 Task: Sort the unsolved tickets in your groups, group by Latest update in ascending order.
Action: Mouse moved to (19, 321)
Screenshot: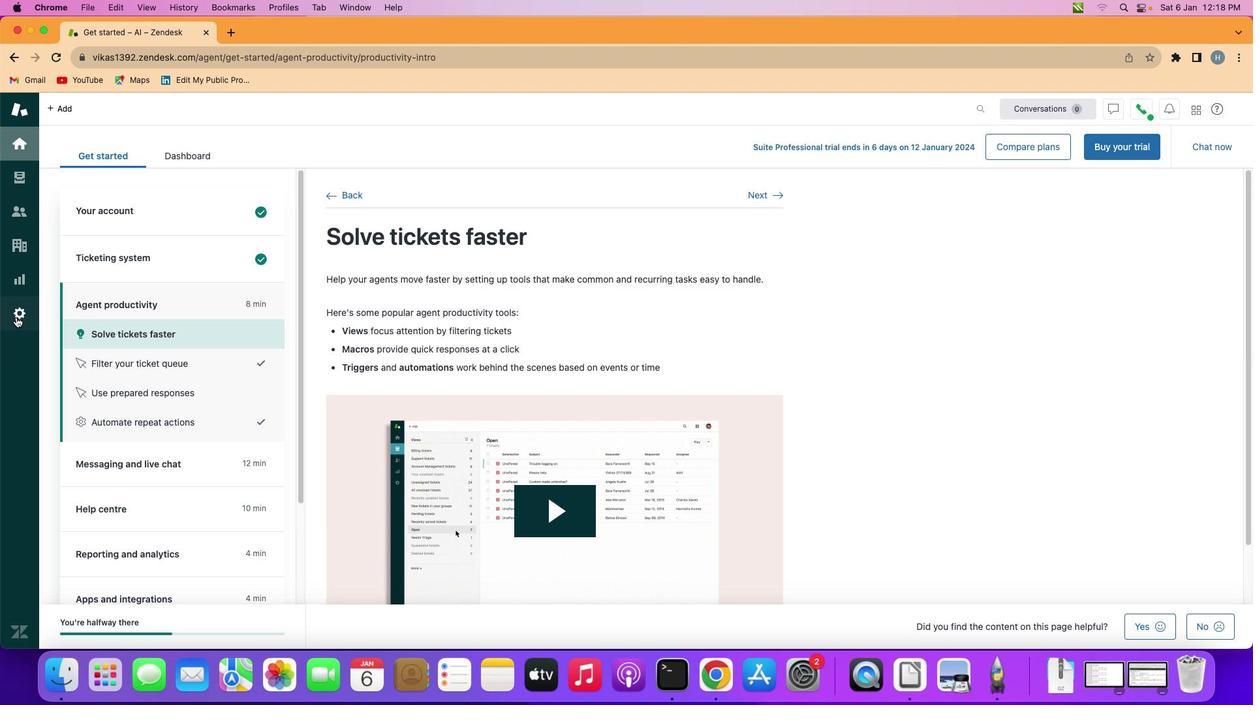 
Action: Mouse pressed left at (19, 321)
Screenshot: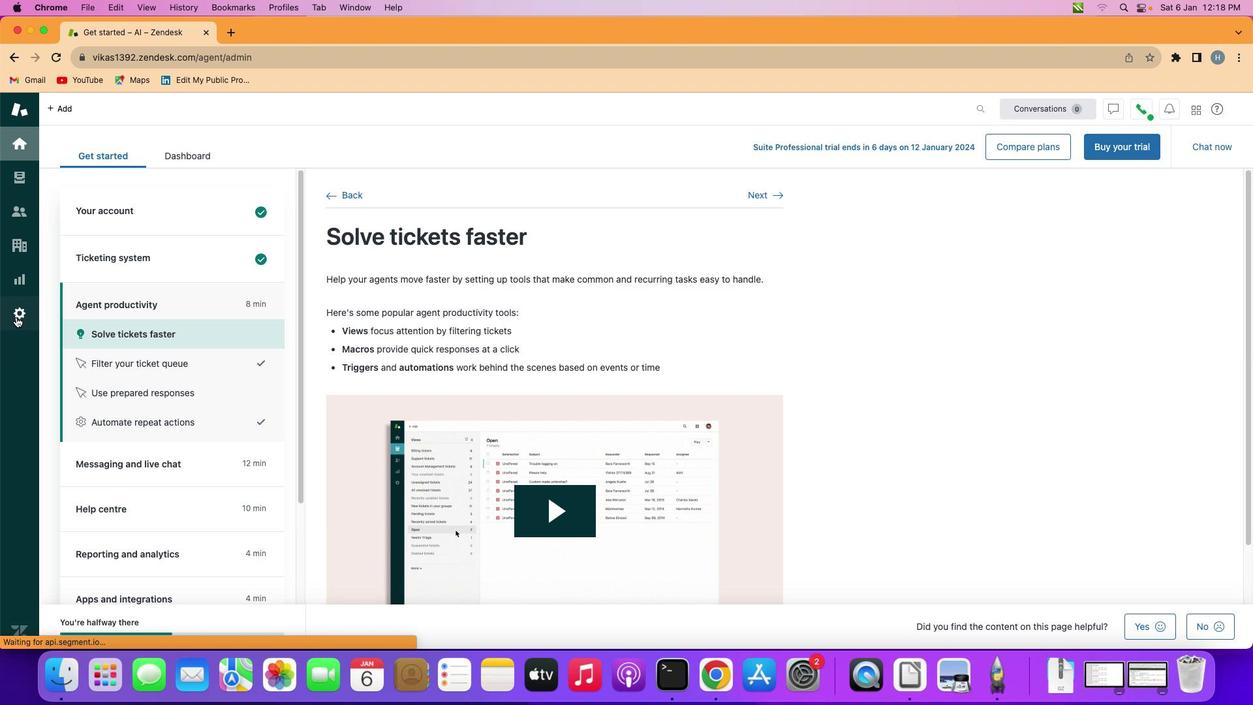 
Action: Mouse moved to (220, 445)
Screenshot: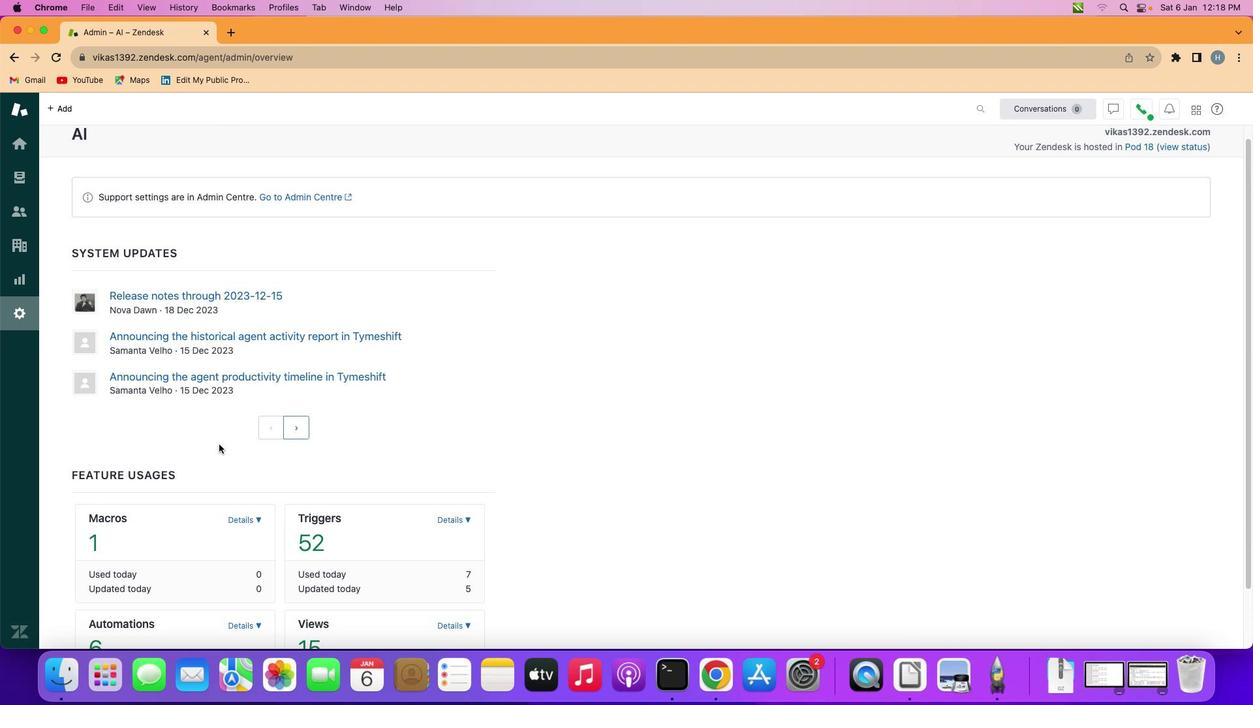 
Action: Mouse scrolled (220, 445) with delta (3, 2)
Screenshot: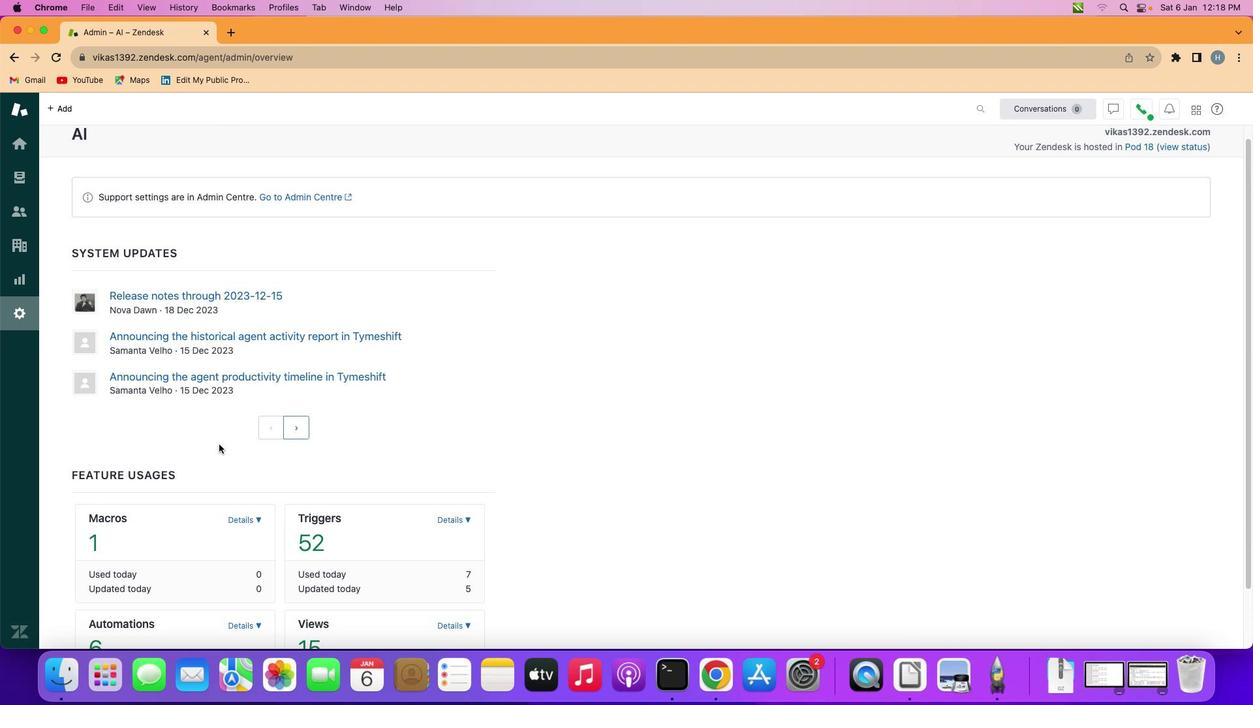 
Action: Mouse moved to (221, 445)
Screenshot: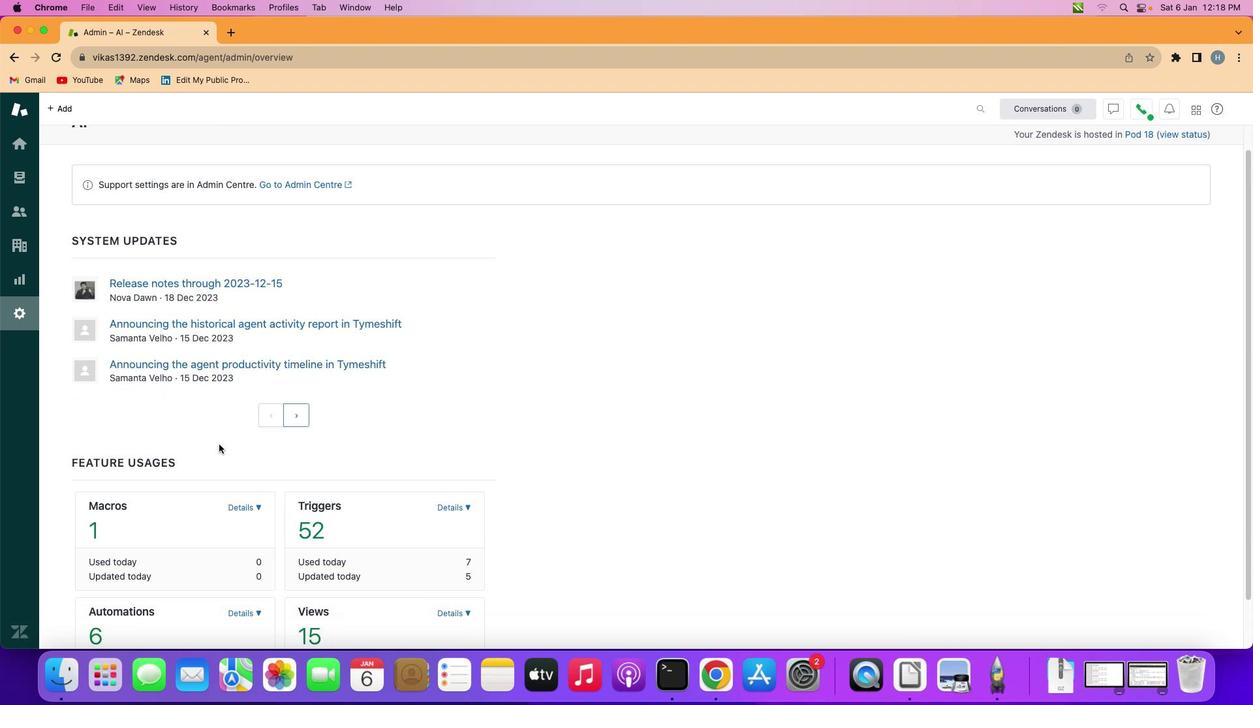
Action: Mouse scrolled (221, 445) with delta (3, 2)
Screenshot: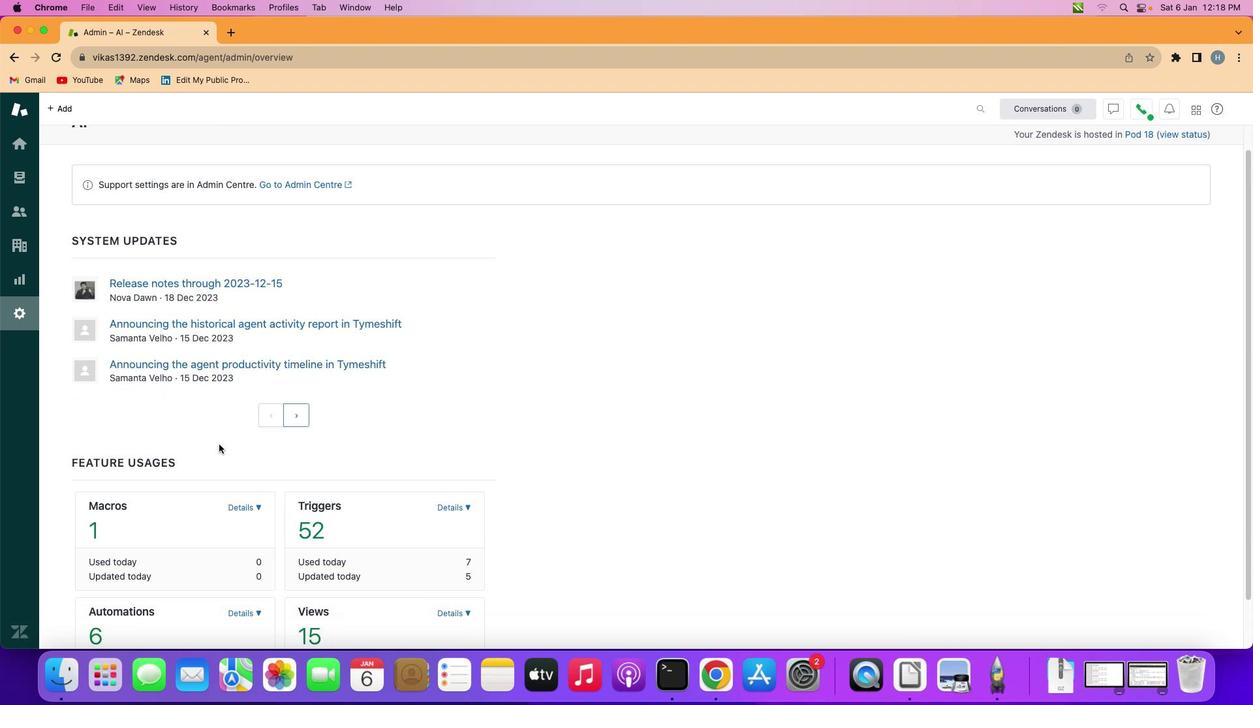 
Action: Mouse moved to (222, 447)
Screenshot: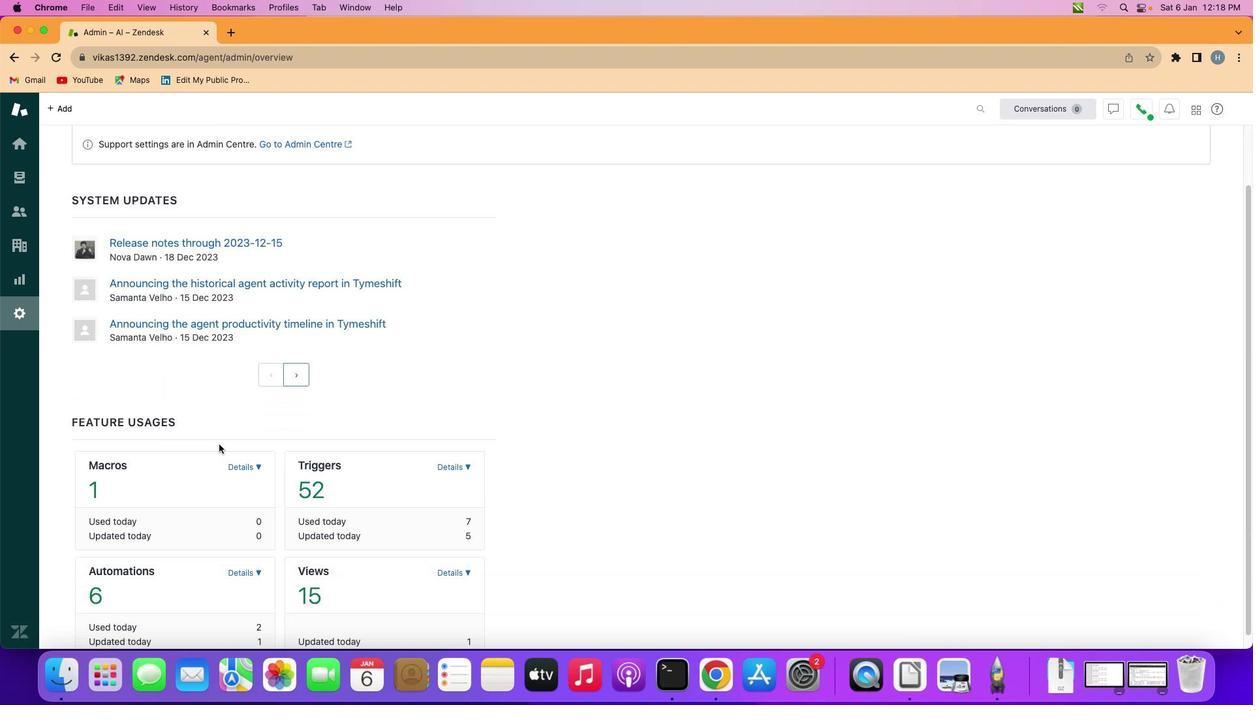 
Action: Mouse scrolled (222, 447) with delta (3, 2)
Screenshot: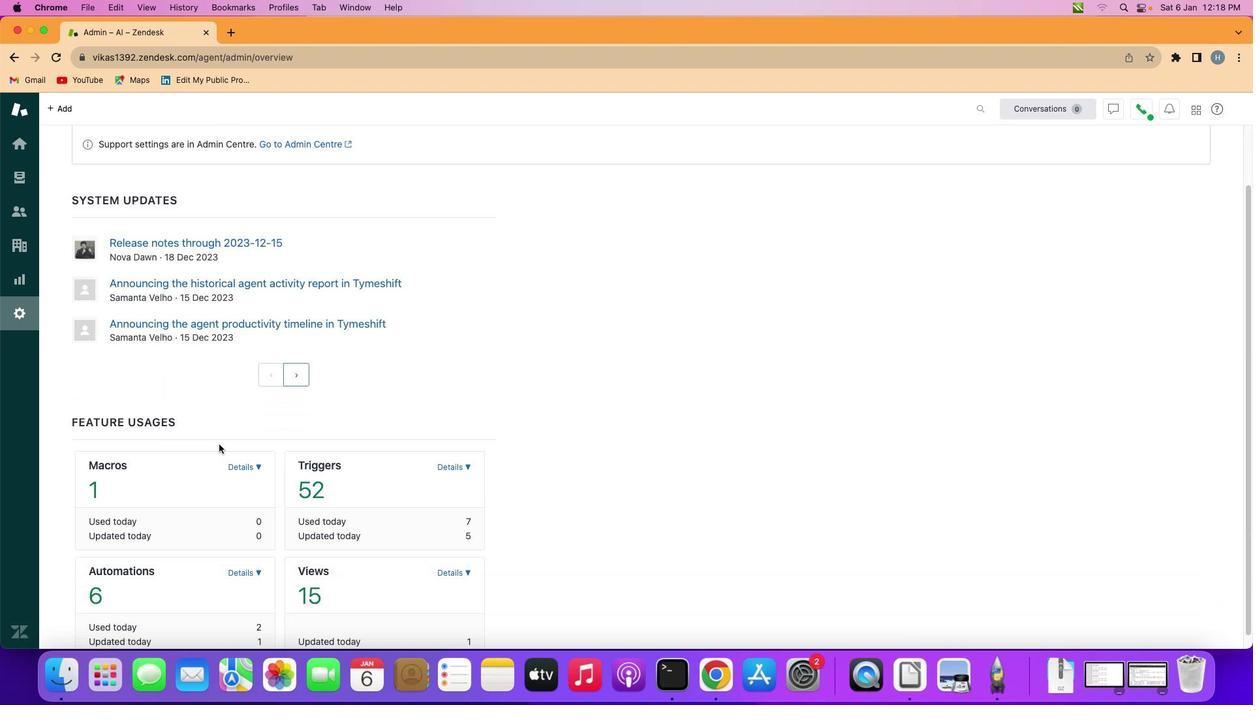 
Action: Mouse moved to (222, 447)
Screenshot: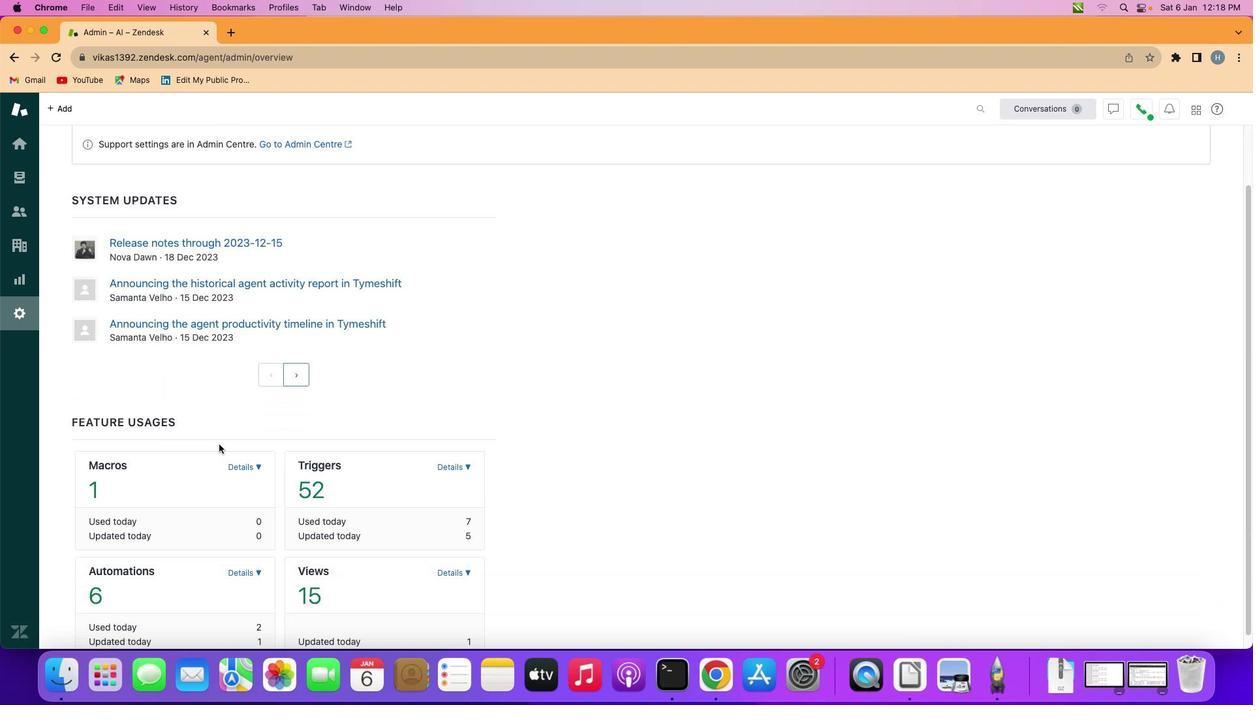 
Action: Mouse scrolled (222, 447) with delta (3, 1)
Screenshot: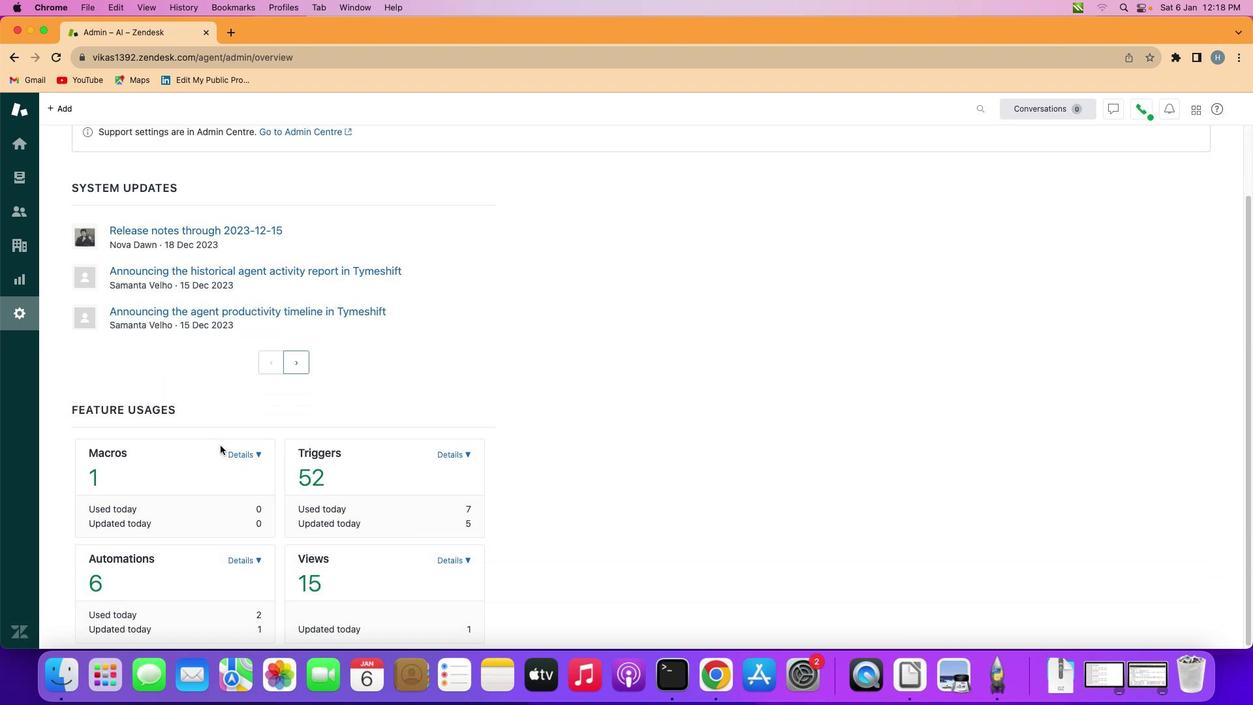 
Action: Mouse moved to (222, 447)
Screenshot: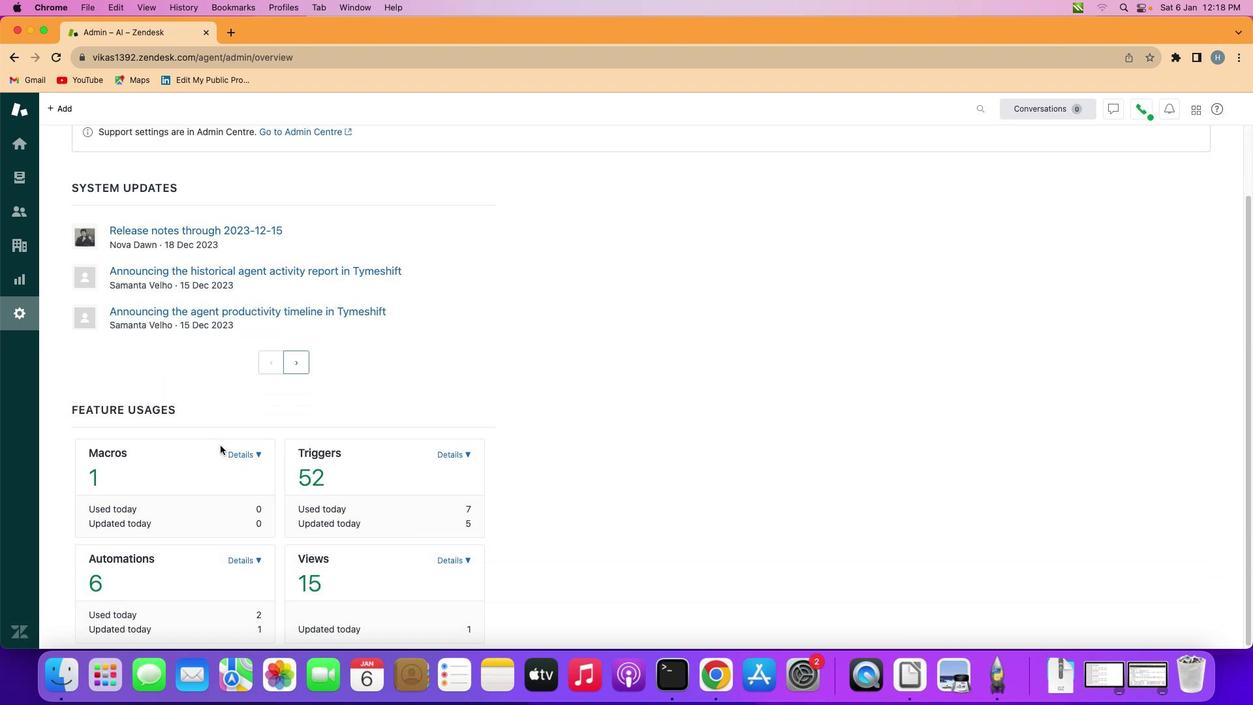 
Action: Mouse scrolled (222, 447) with delta (3, 1)
Screenshot: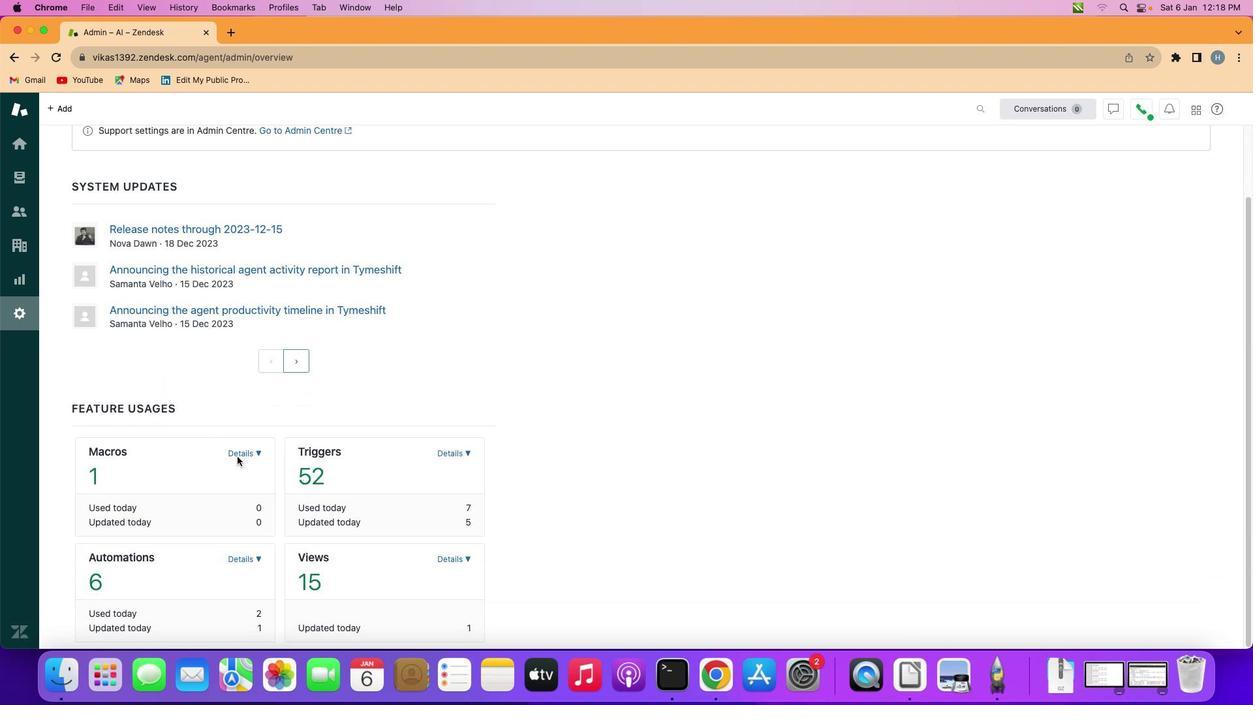 
Action: Mouse scrolled (222, 447) with delta (3, 1)
Screenshot: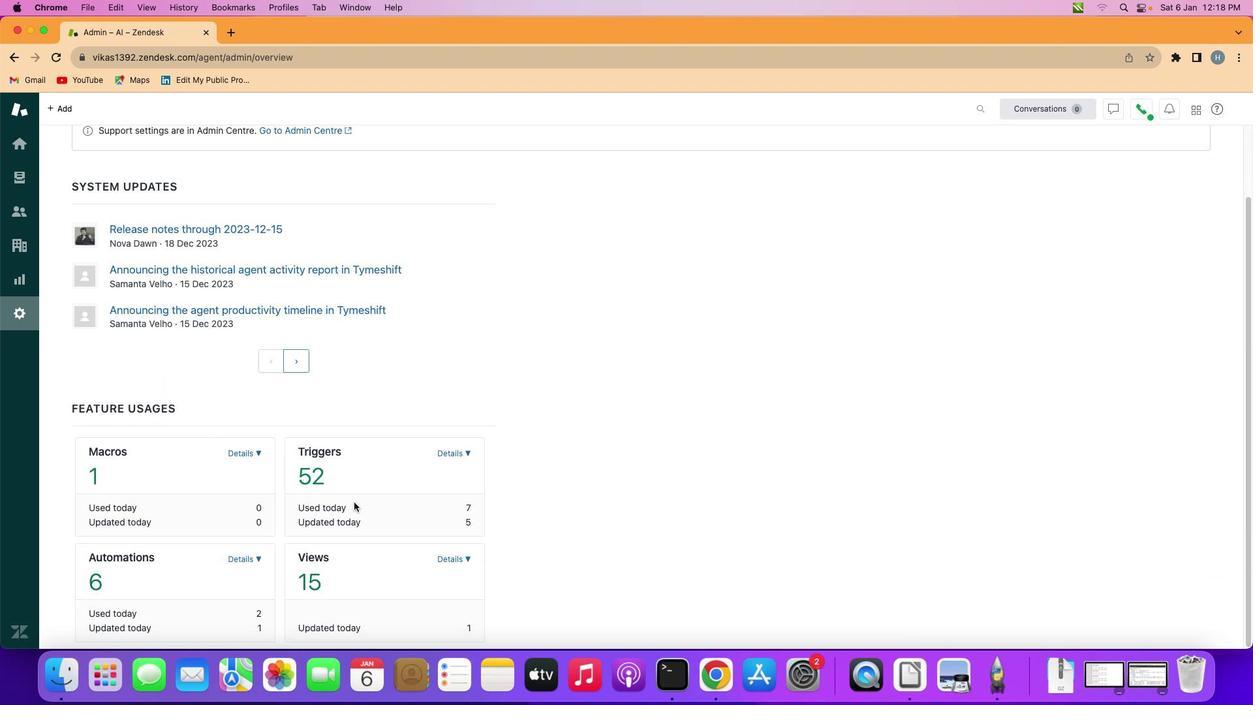 
Action: Mouse moved to (455, 560)
Screenshot: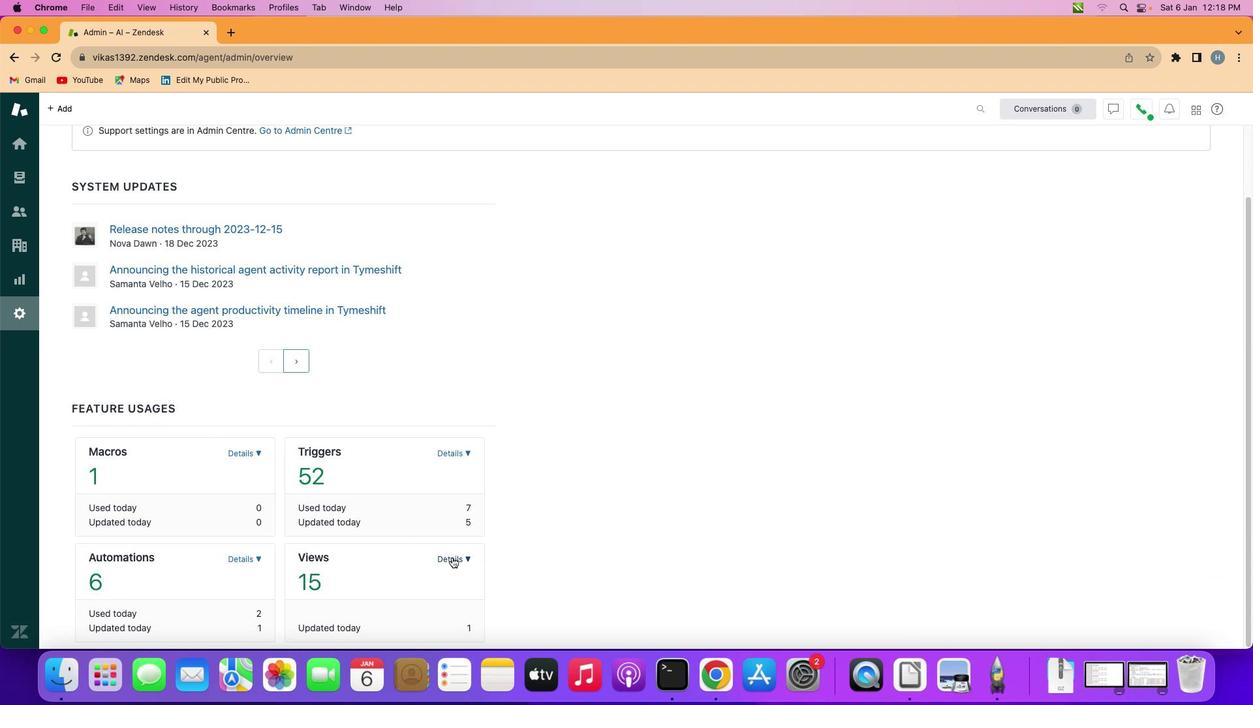 
Action: Mouse pressed left at (455, 560)
Screenshot: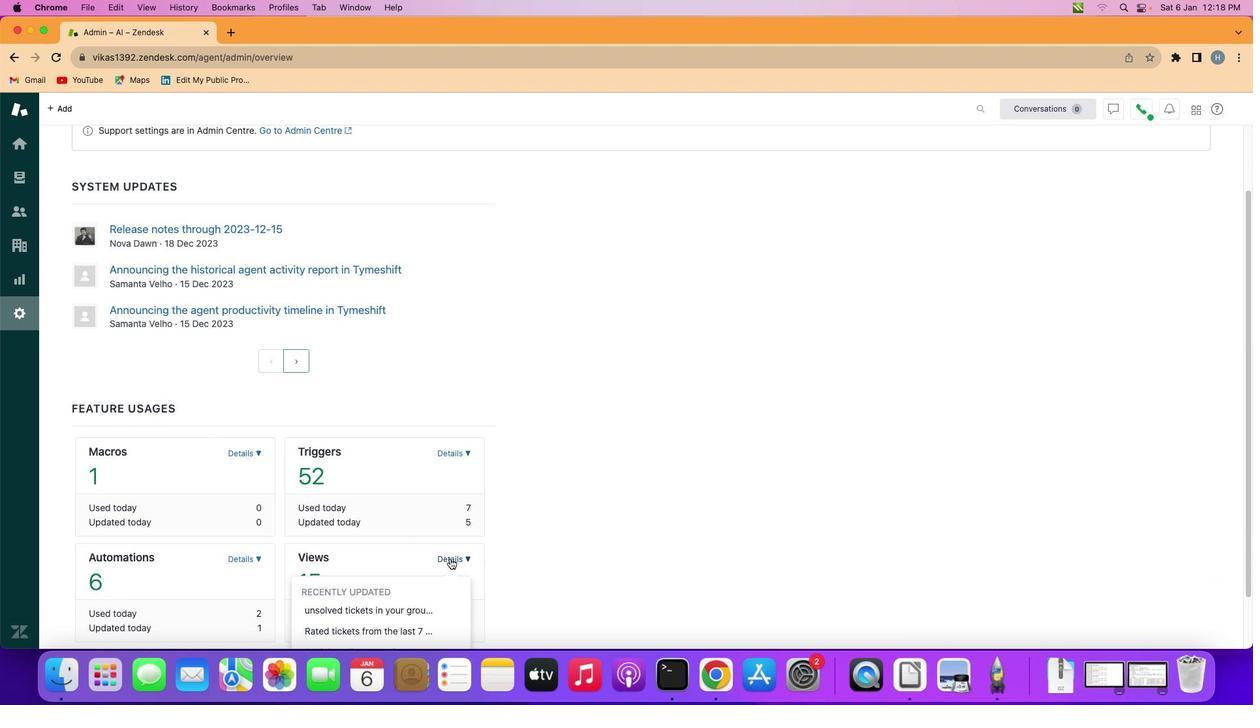 
Action: Mouse moved to (388, 611)
Screenshot: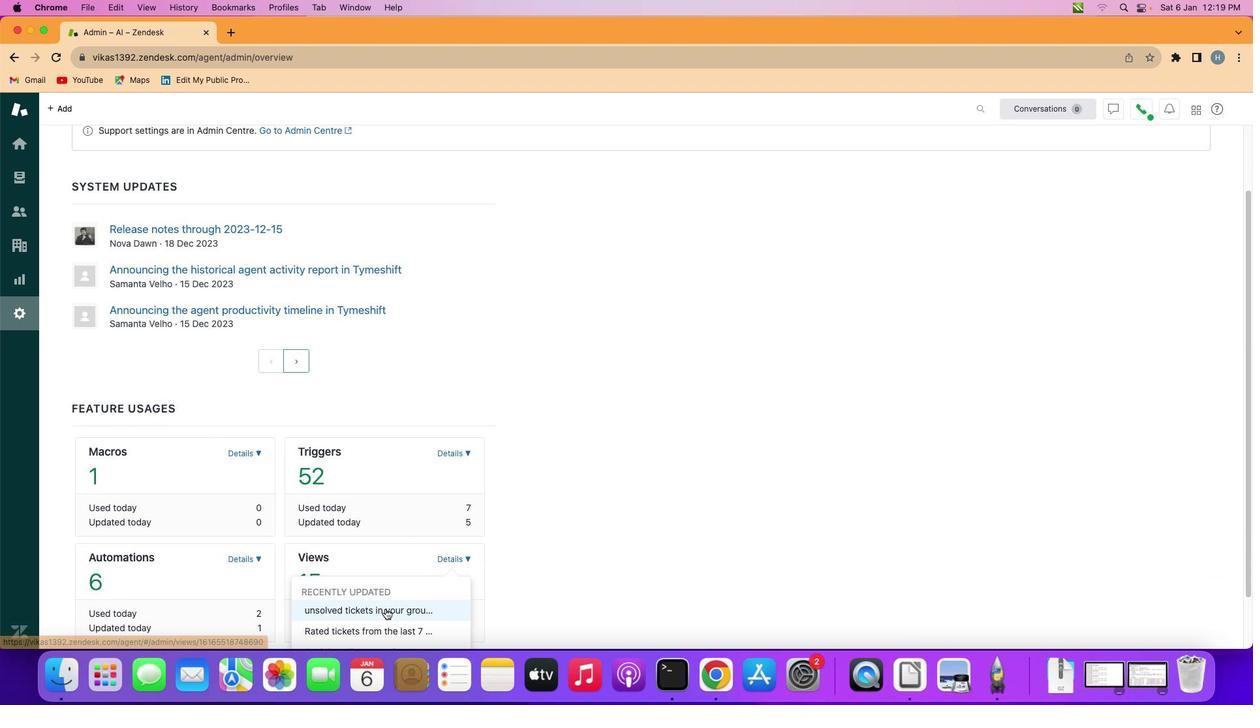 
Action: Mouse pressed left at (388, 611)
Screenshot: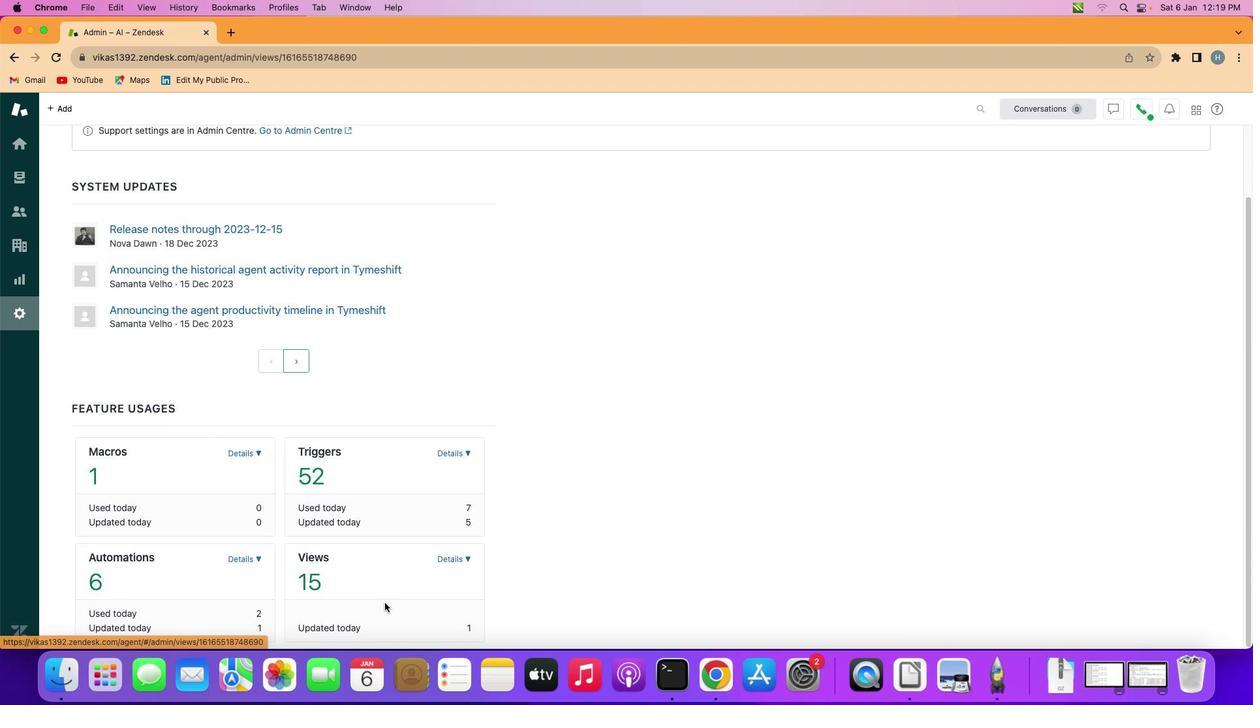
Action: Mouse moved to (415, 436)
Screenshot: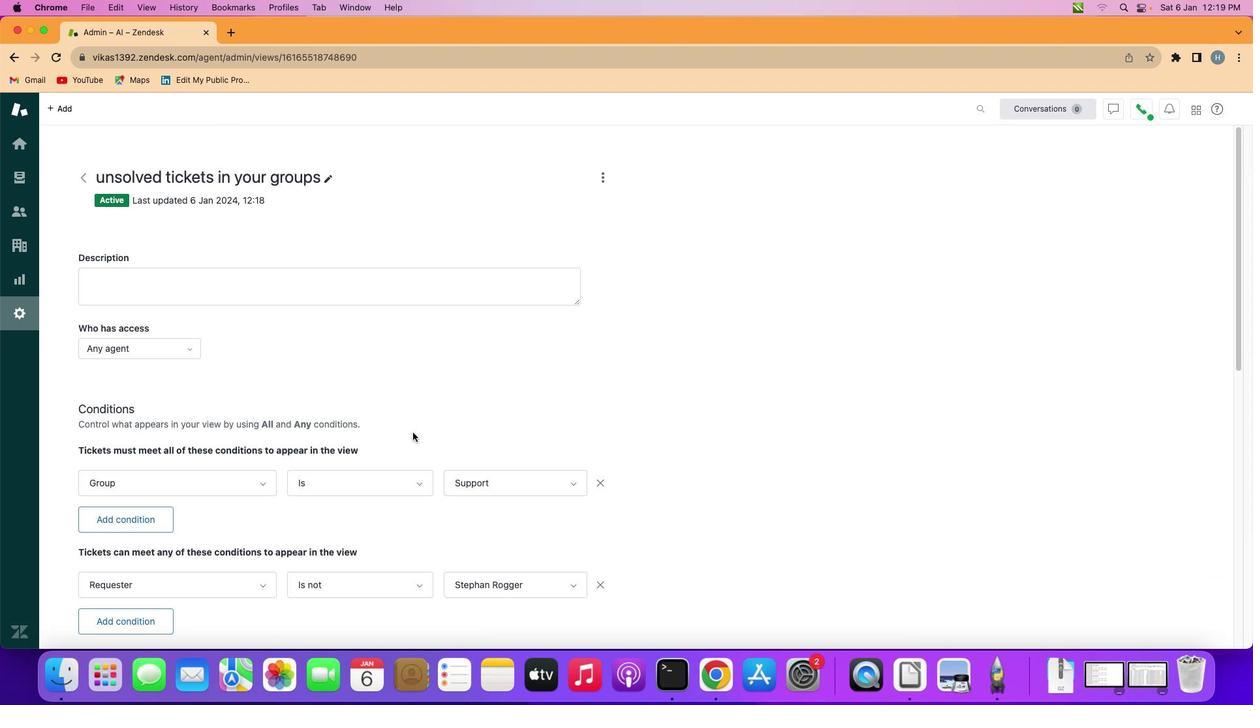 
Action: Mouse scrolled (415, 436) with delta (3, 2)
Screenshot: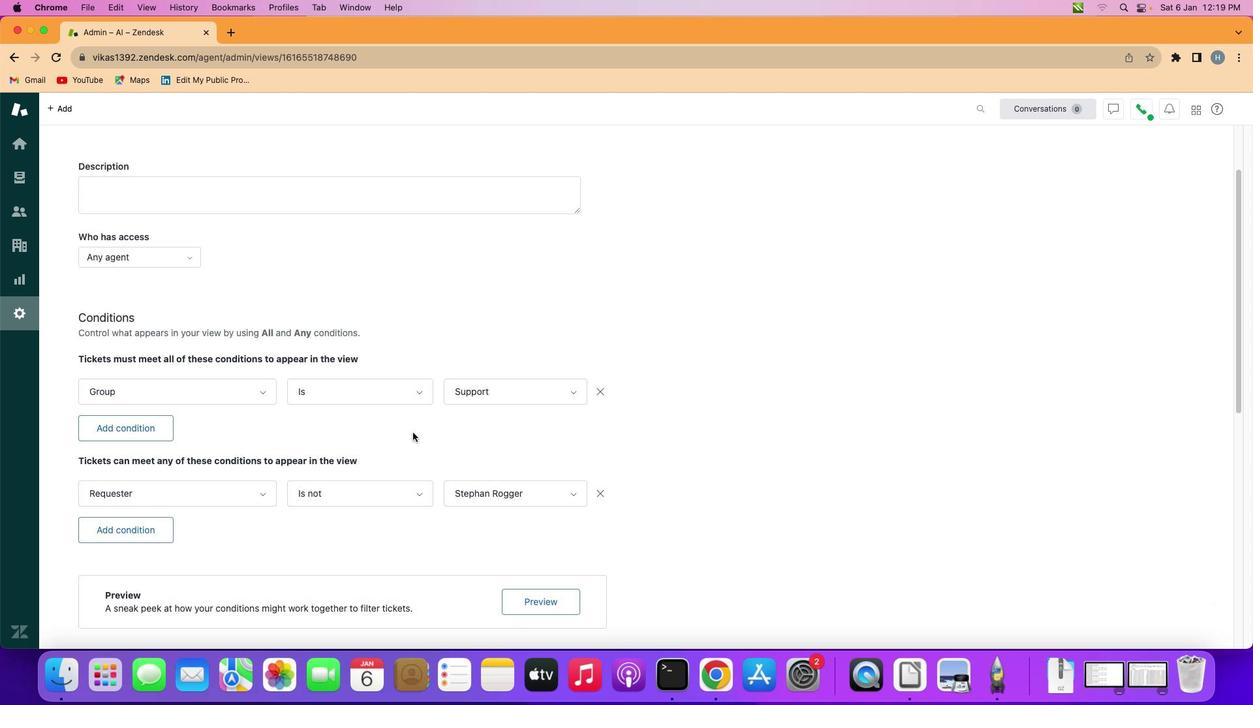 
Action: Mouse scrolled (415, 436) with delta (3, 5)
Screenshot: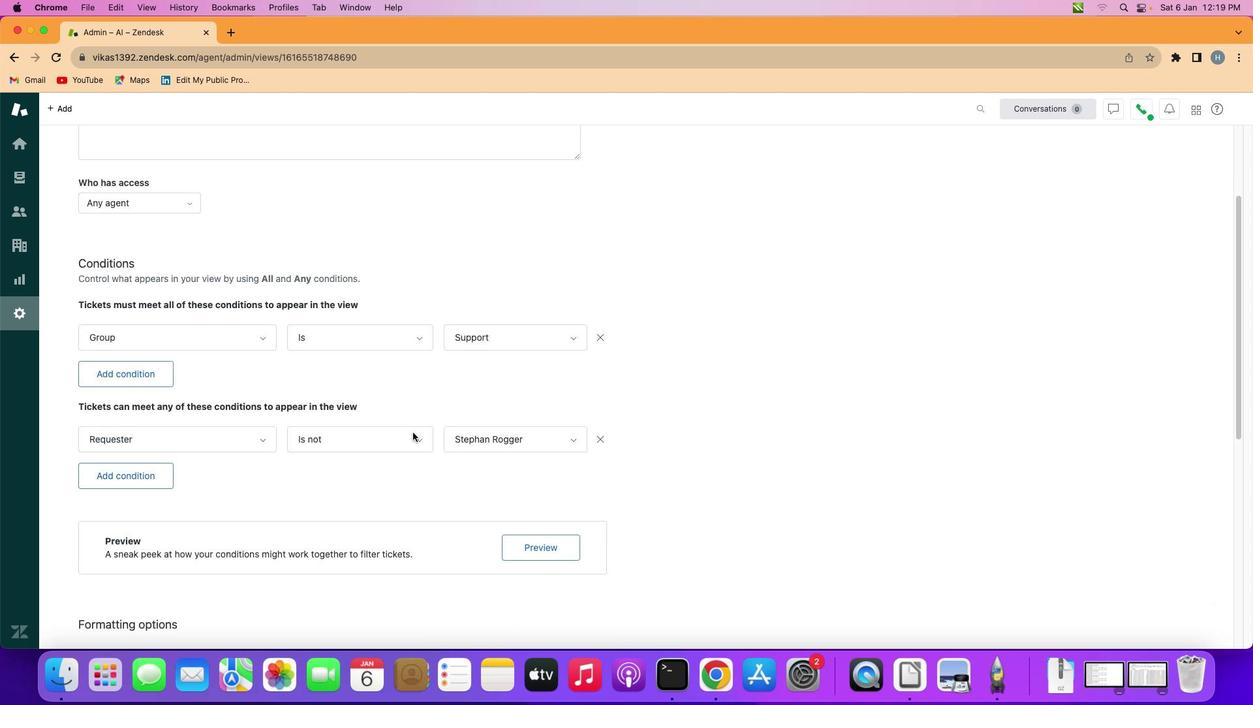 
Action: Mouse scrolled (415, 436) with delta (3, 0)
Screenshot: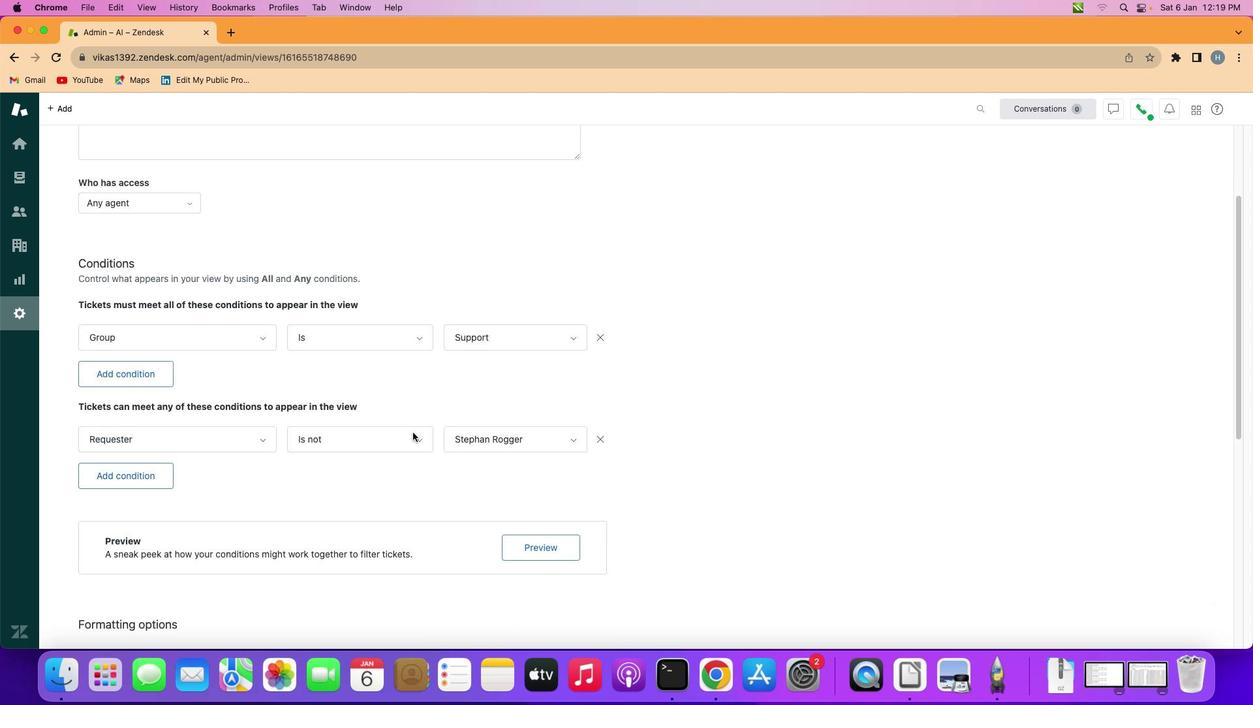 
Action: Mouse scrolled (415, 436) with delta (3, 1)
Screenshot: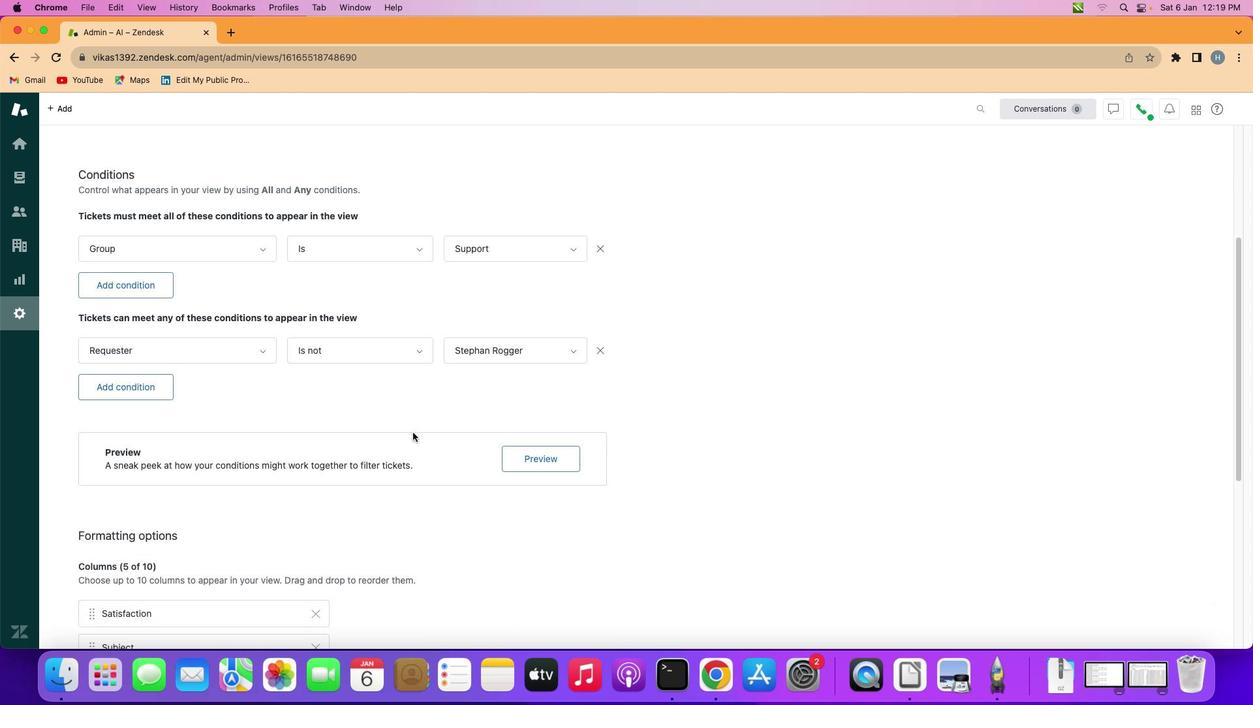 
Action: Mouse scrolled (415, 436) with delta (3, 0)
Screenshot: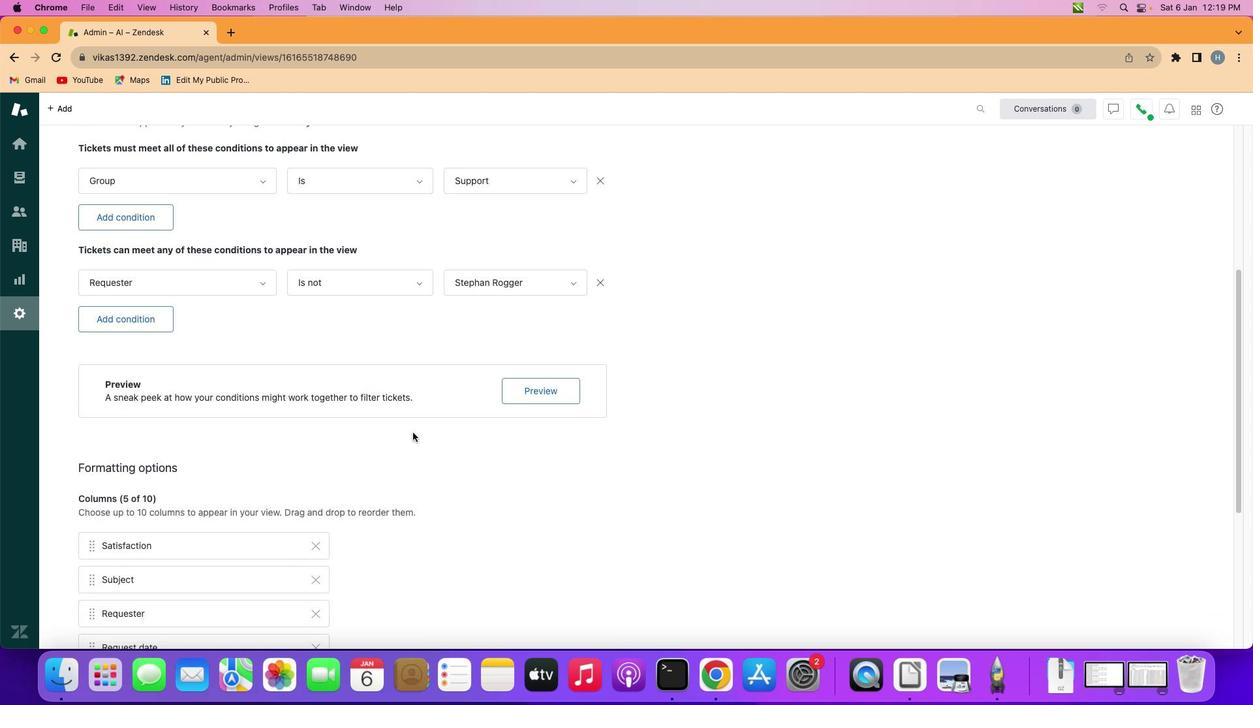 
Action: Mouse moved to (416, 436)
Screenshot: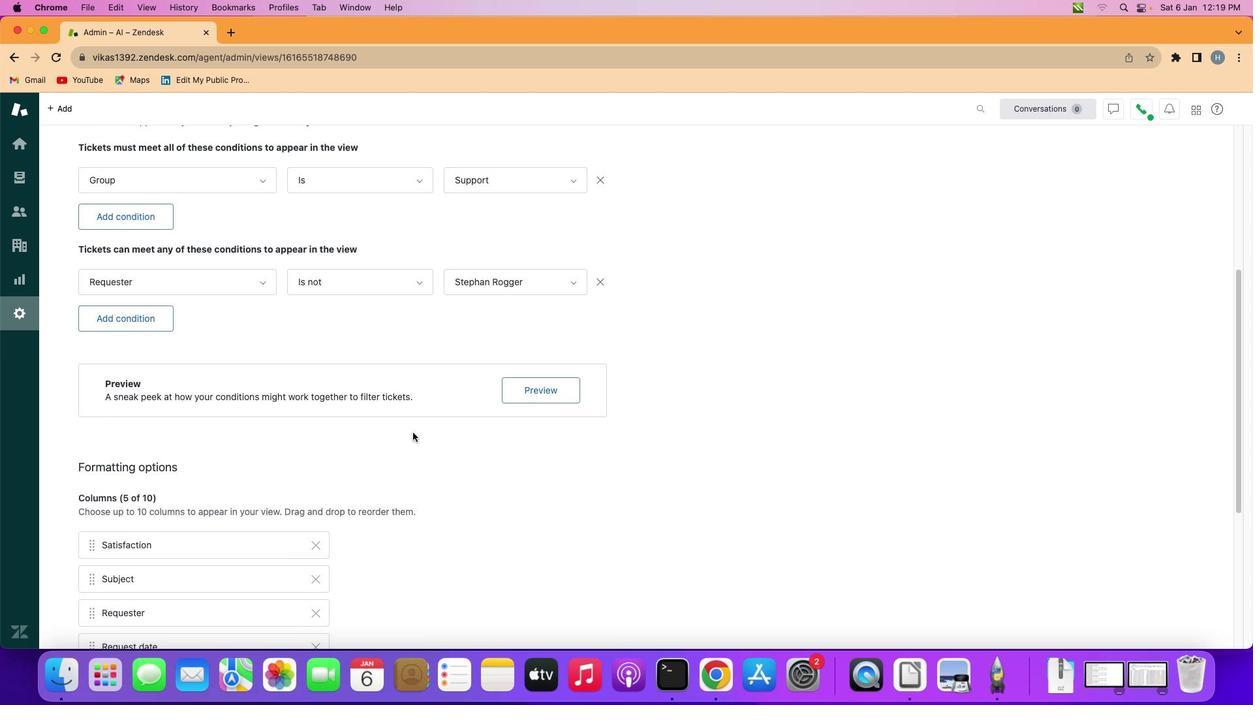 
Action: Mouse scrolled (416, 436) with delta (3, 2)
Screenshot: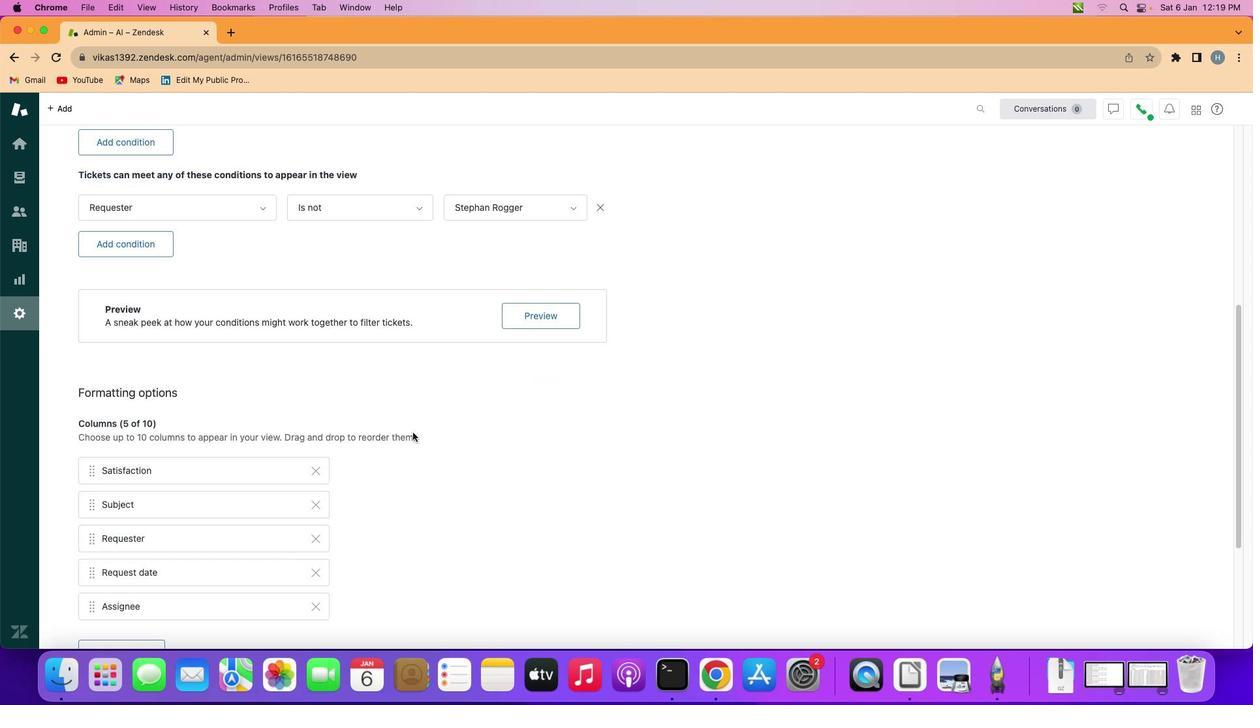 
Action: Mouse scrolled (416, 436) with delta (3, 4)
Screenshot: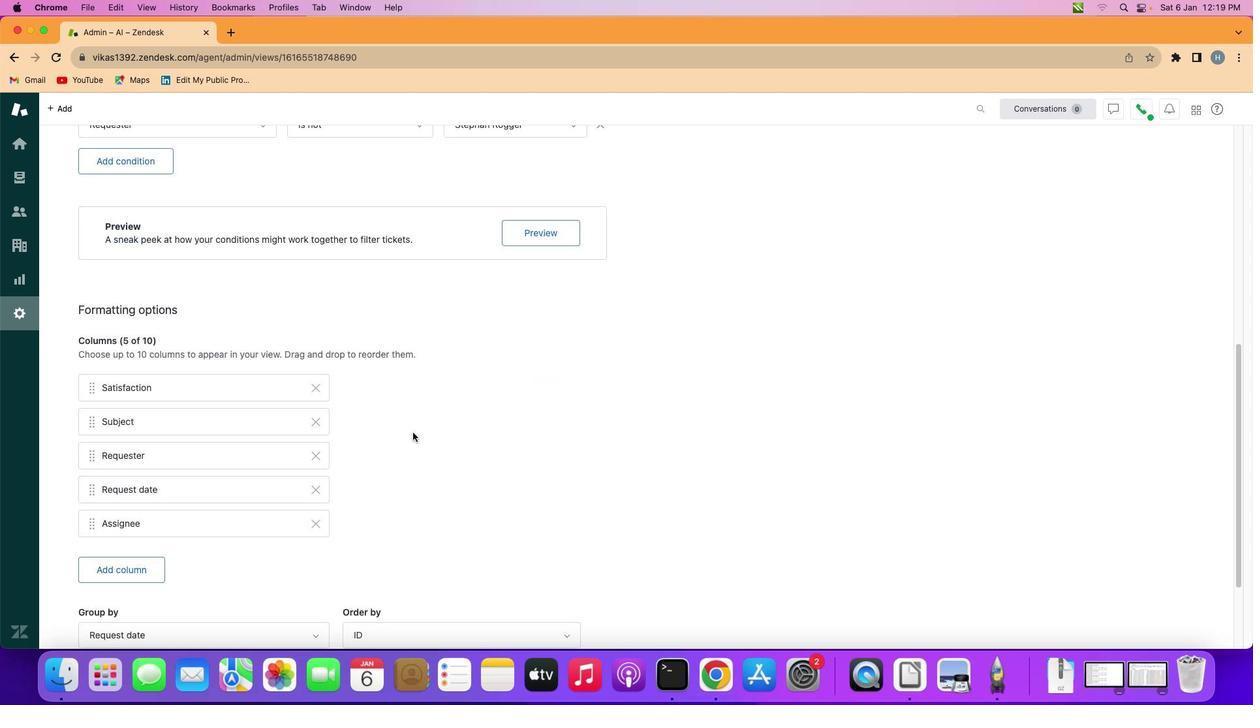 
Action: Mouse scrolled (416, 436) with delta (3, 0)
Screenshot: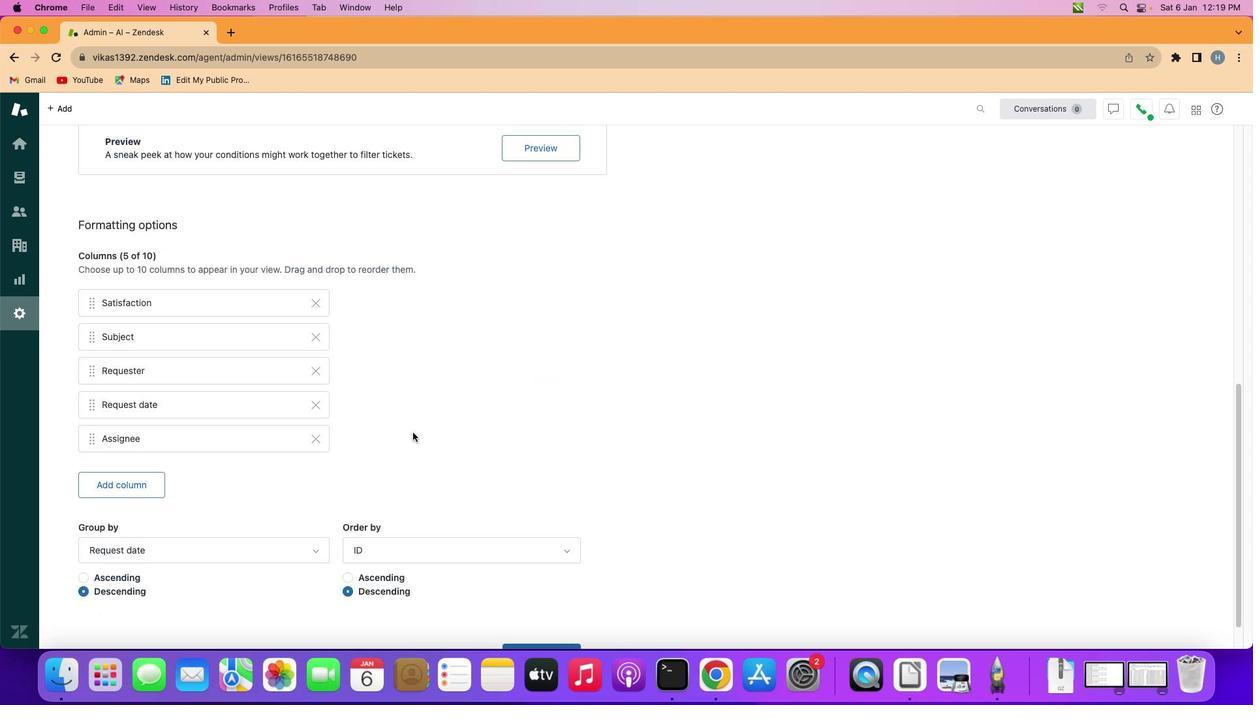 
Action: Mouse scrolled (416, 436) with delta (3, 1)
Screenshot: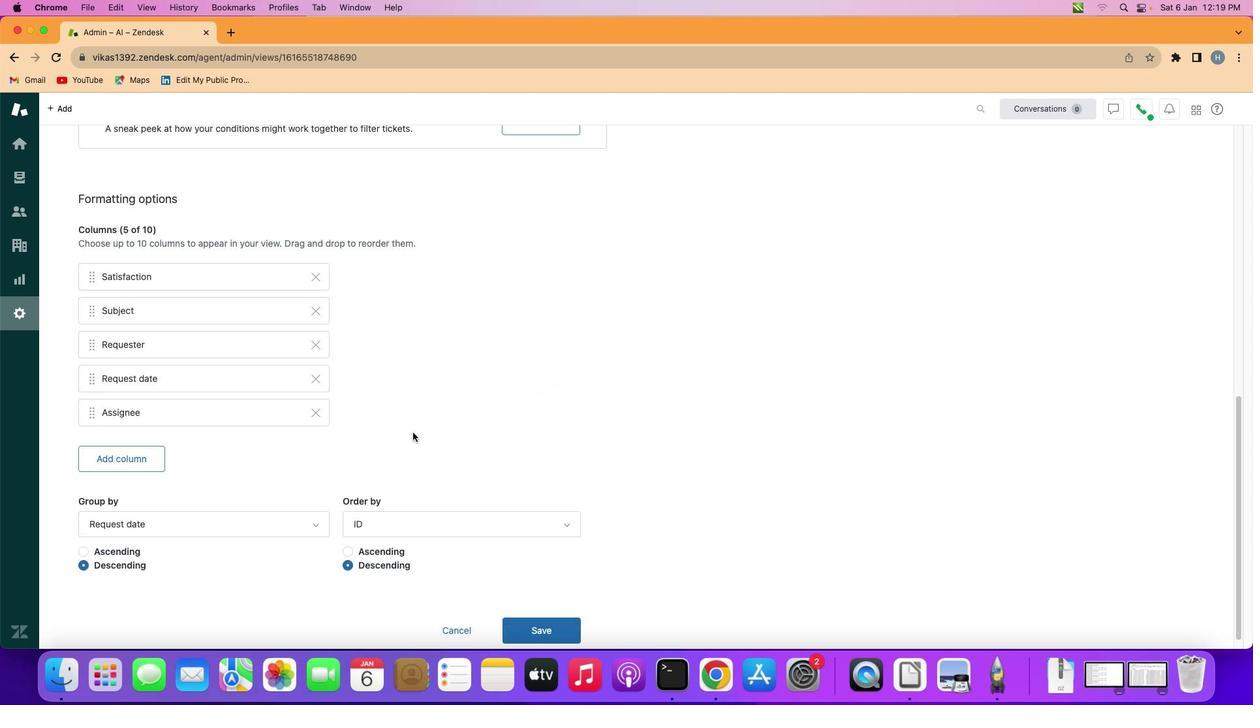 
Action: Mouse scrolled (416, 436) with delta (3, 0)
Screenshot: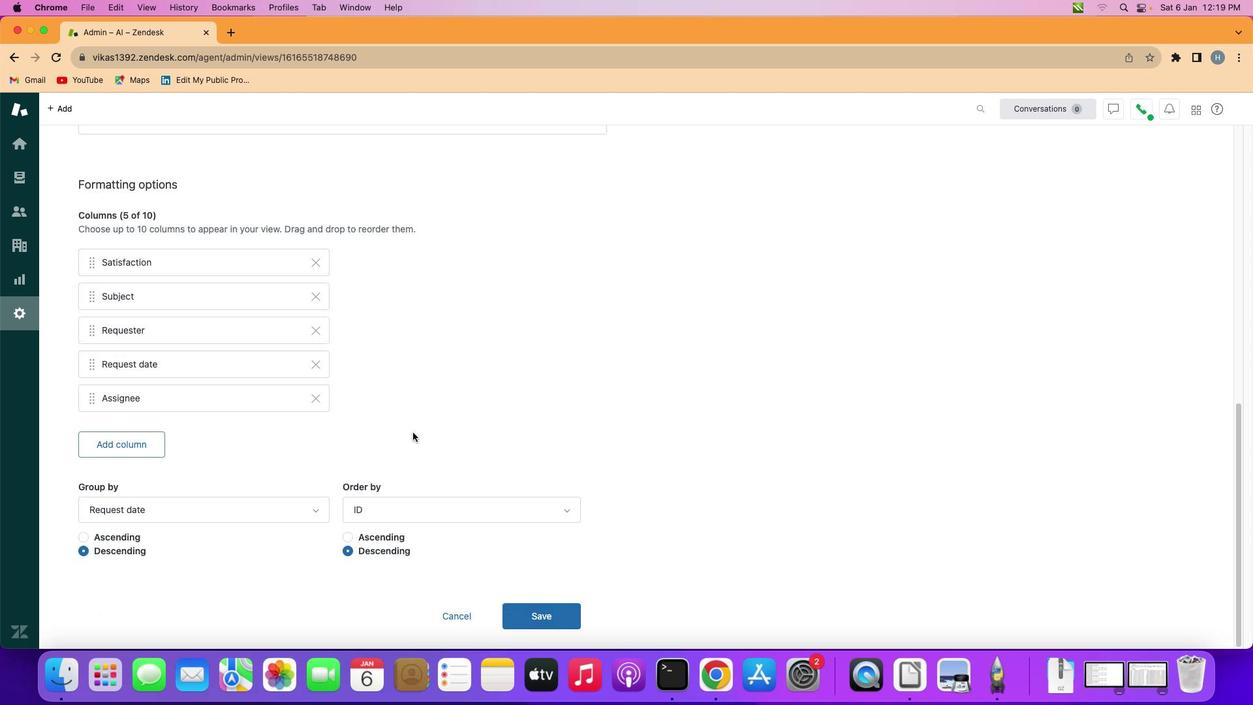 
Action: Mouse moved to (416, 436)
Screenshot: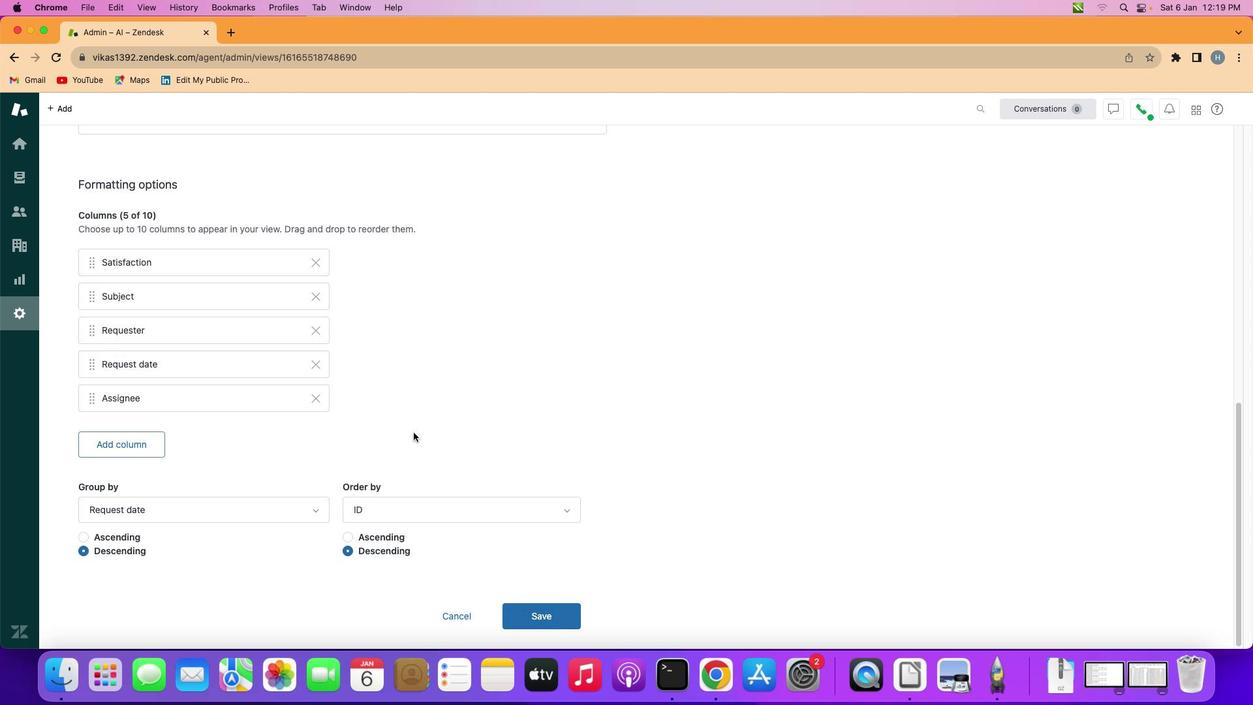 
Action: Mouse scrolled (416, 436) with delta (3, 3)
Screenshot: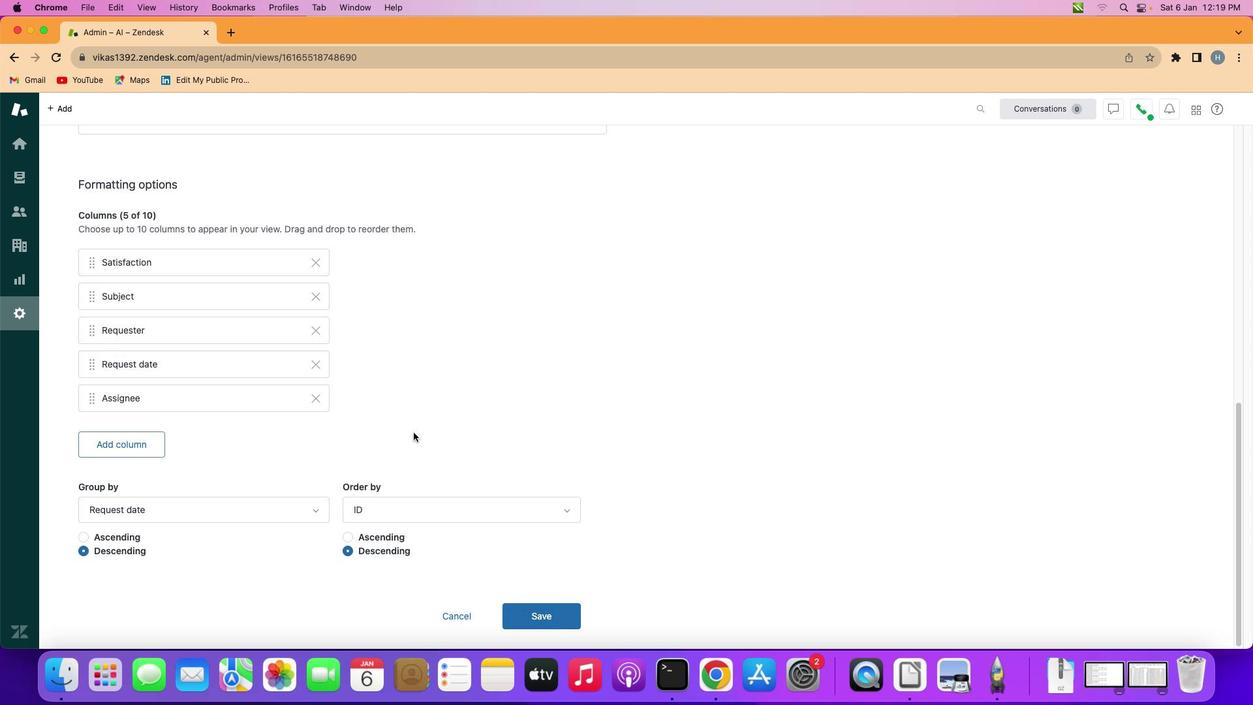 
Action: Mouse scrolled (416, 436) with delta (3, 1)
Screenshot: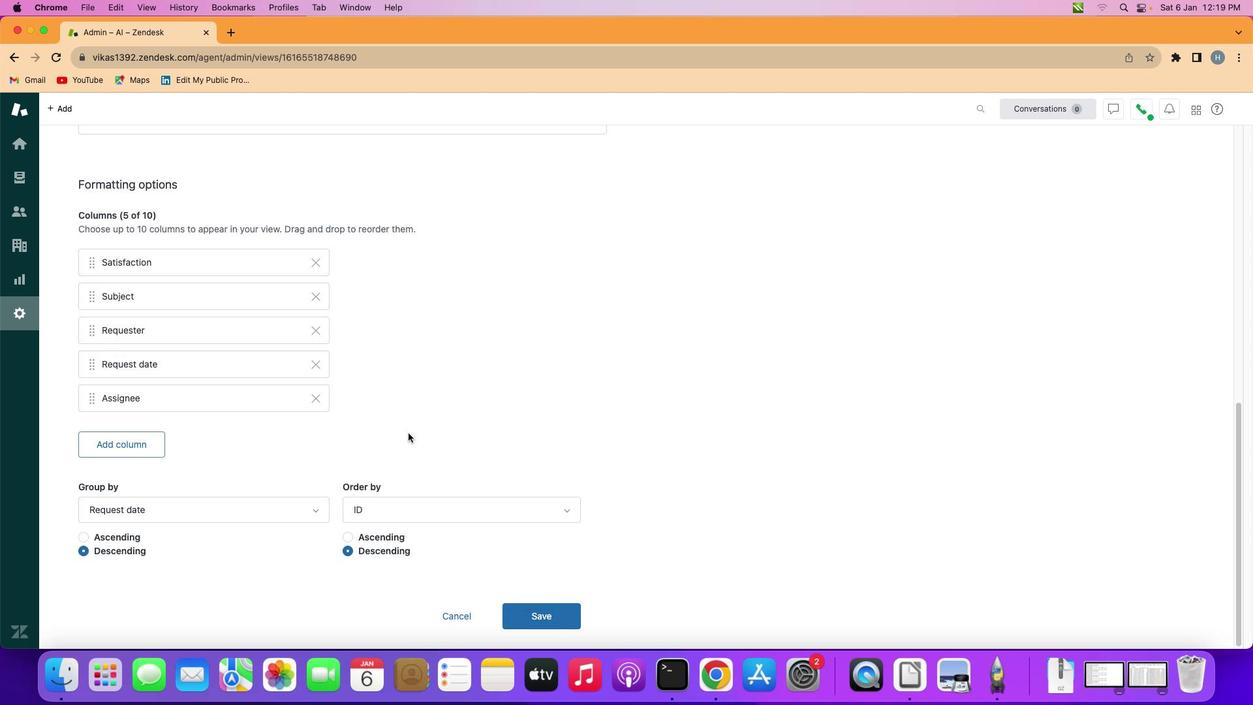 
Action: Mouse scrolled (416, 436) with delta (3, 1)
Screenshot: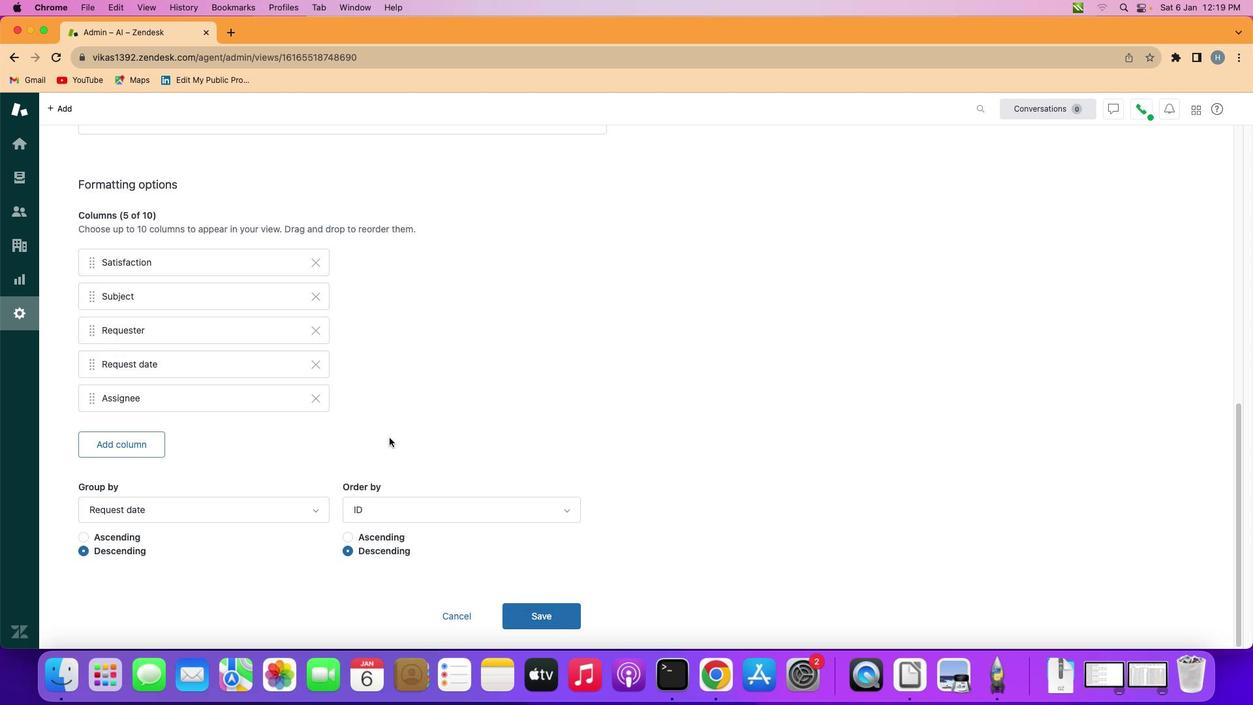 
Action: Mouse scrolled (416, 436) with delta (3, 0)
Screenshot: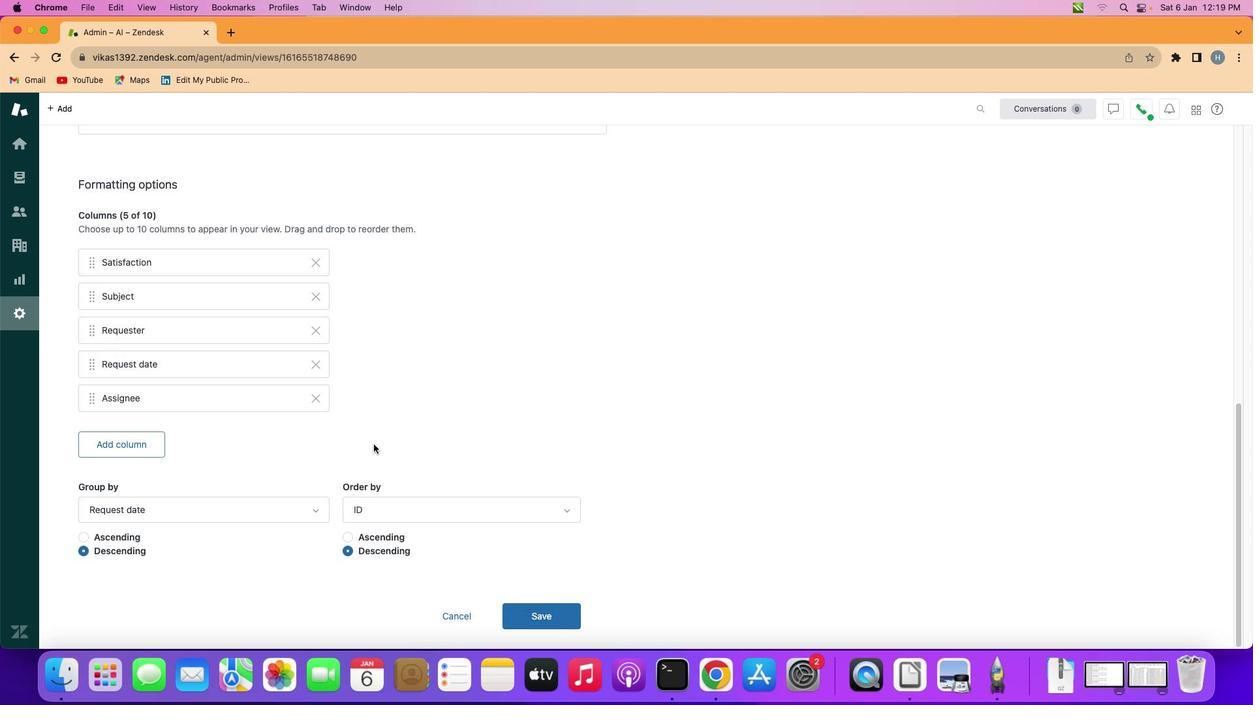 
Action: Mouse scrolled (416, 436) with delta (3, 0)
Screenshot: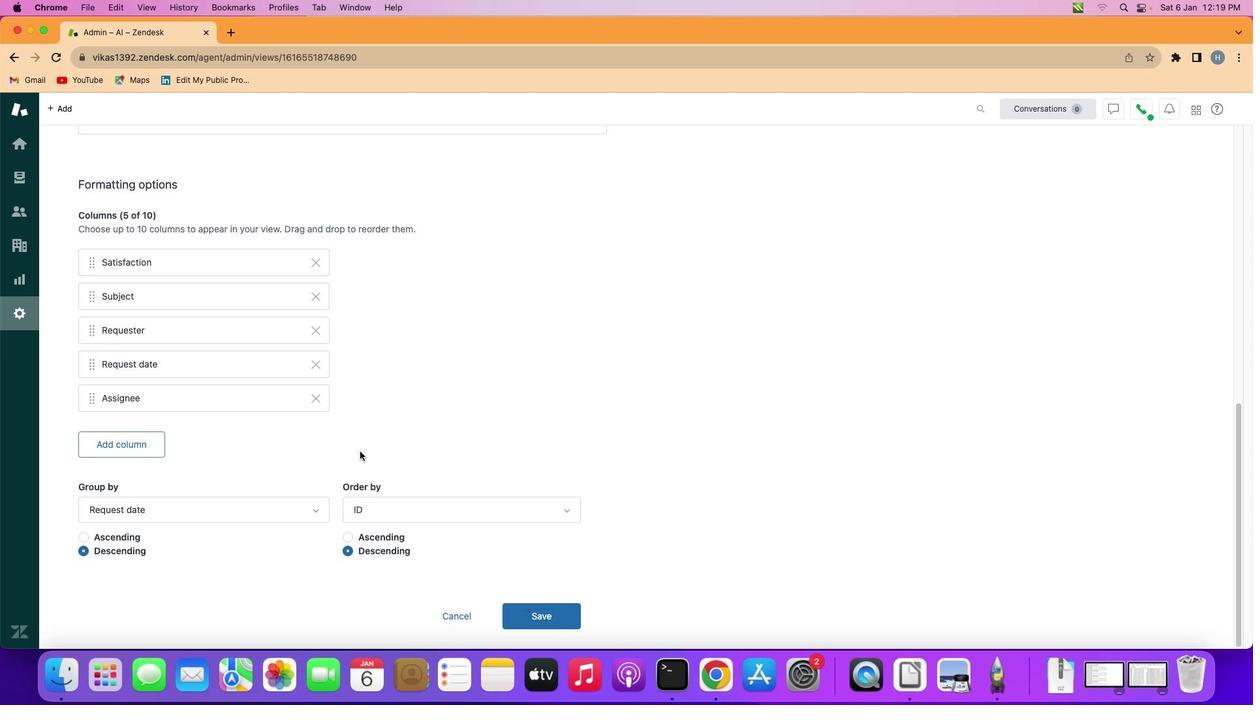 
Action: Mouse moved to (250, 506)
Screenshot: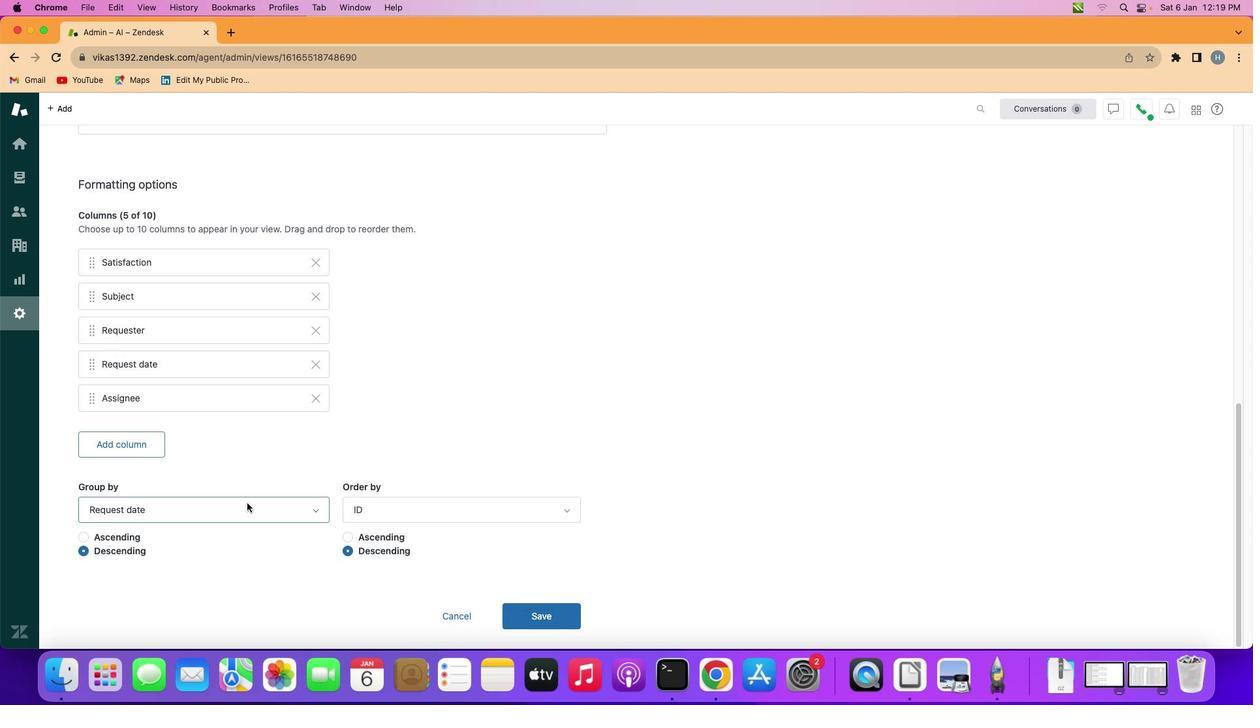 
Action: Mouse pressed left at (250, 506)
Screenshot: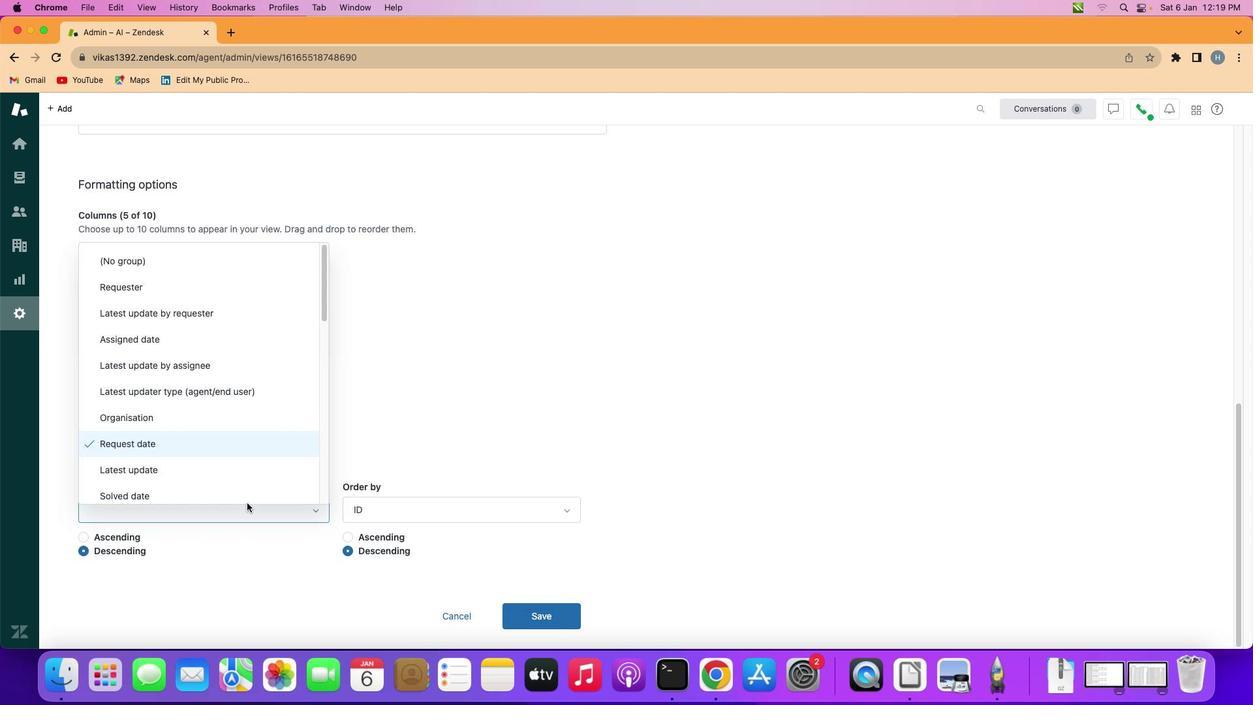
Action: Mouse moved to (246, 456)
Screenshot: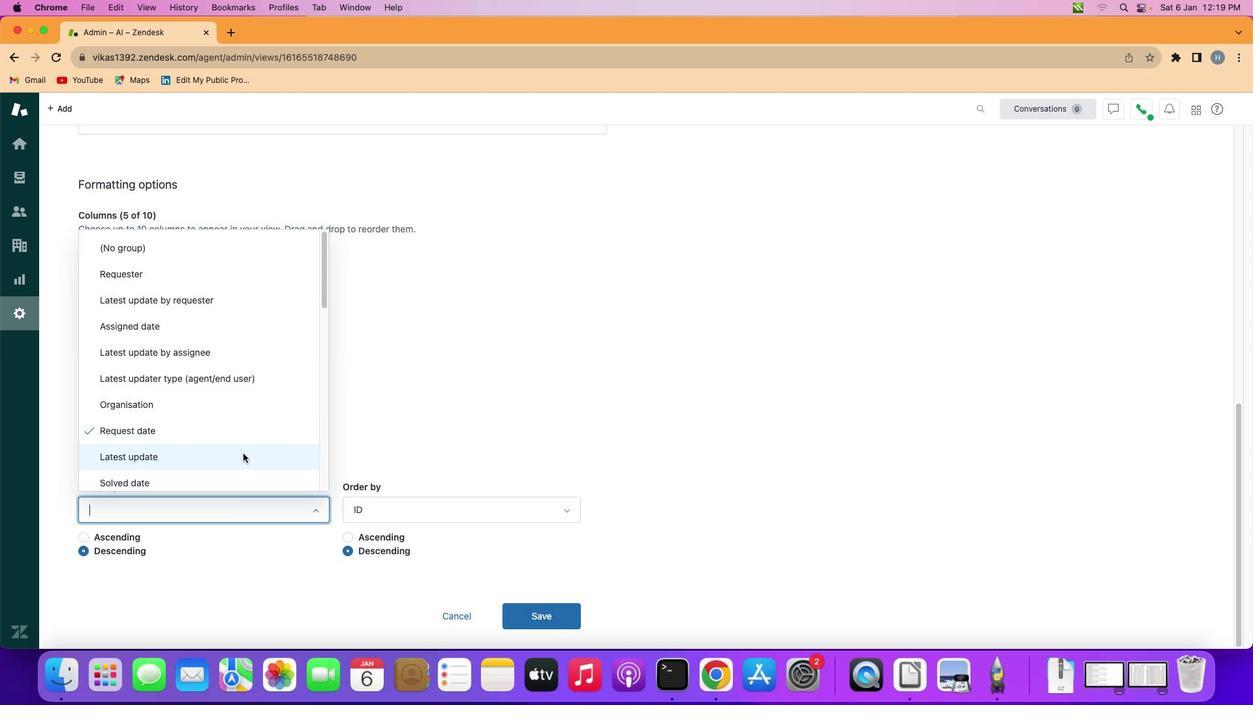 
Action: Mouse pressed left at (246, 456)
Screenshot: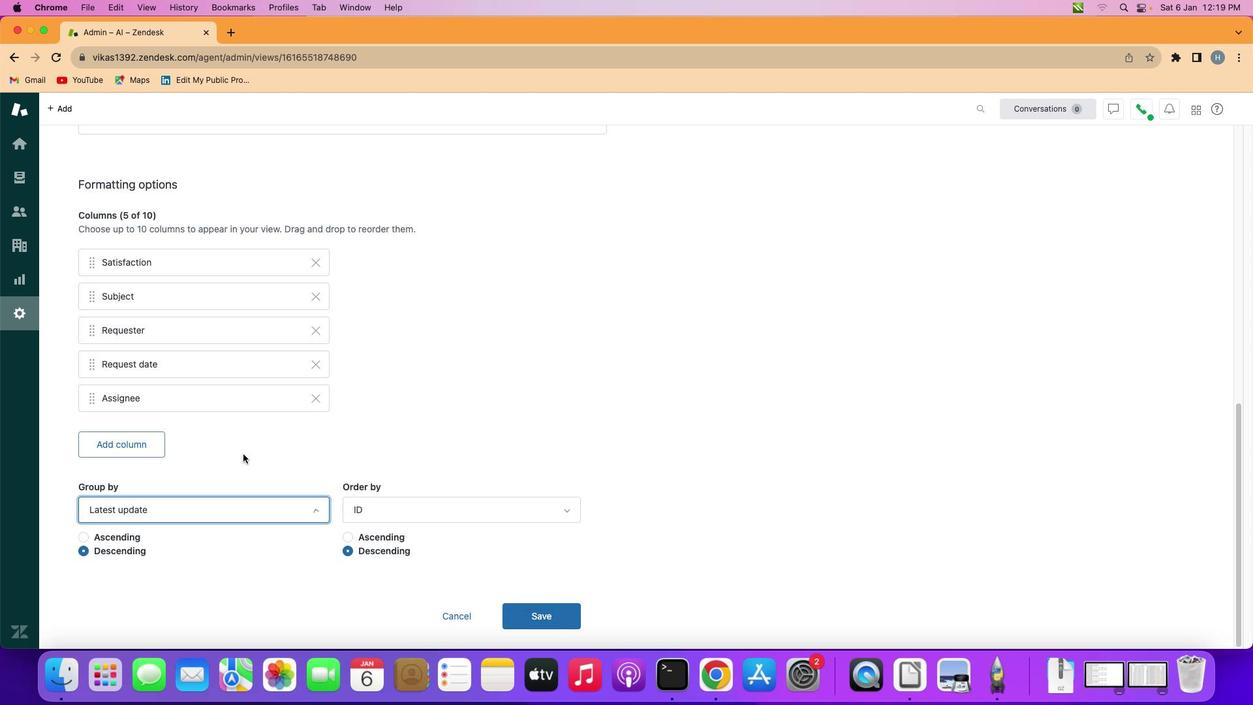 
Action: Mouse moved to (136, 541)
Screenshot: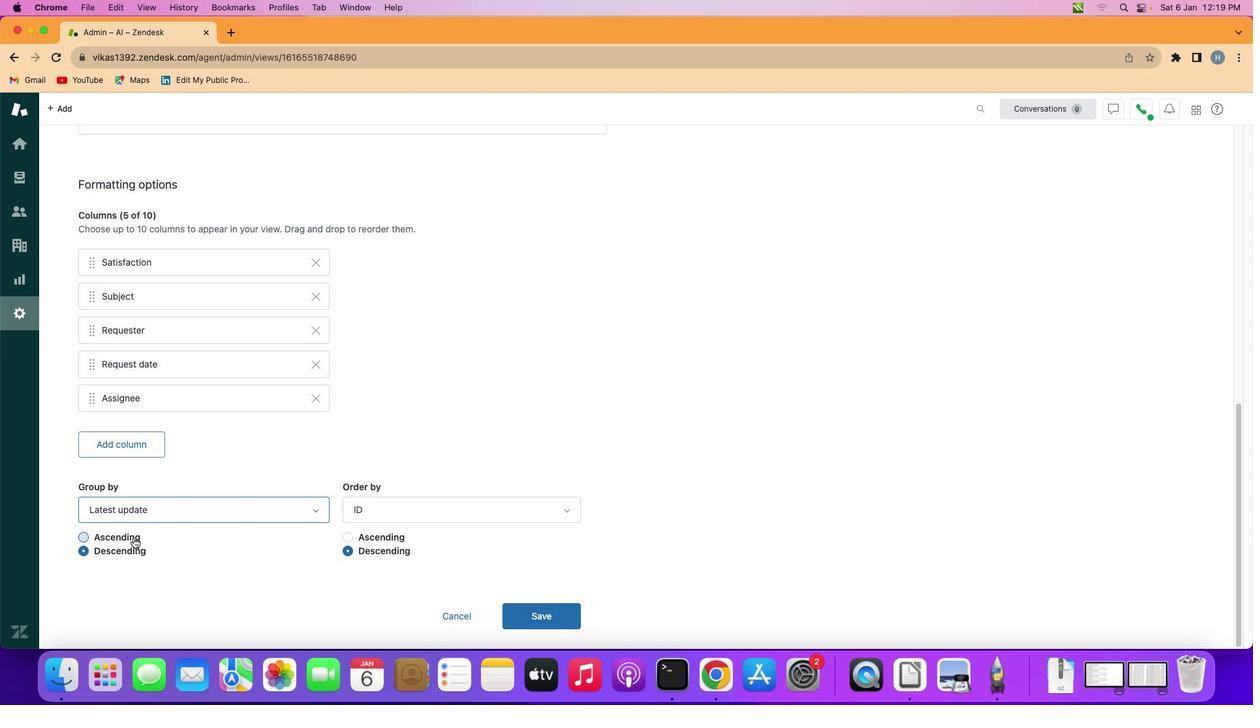 
Action: Mouse pressed left at (136, 541)
Screenshot: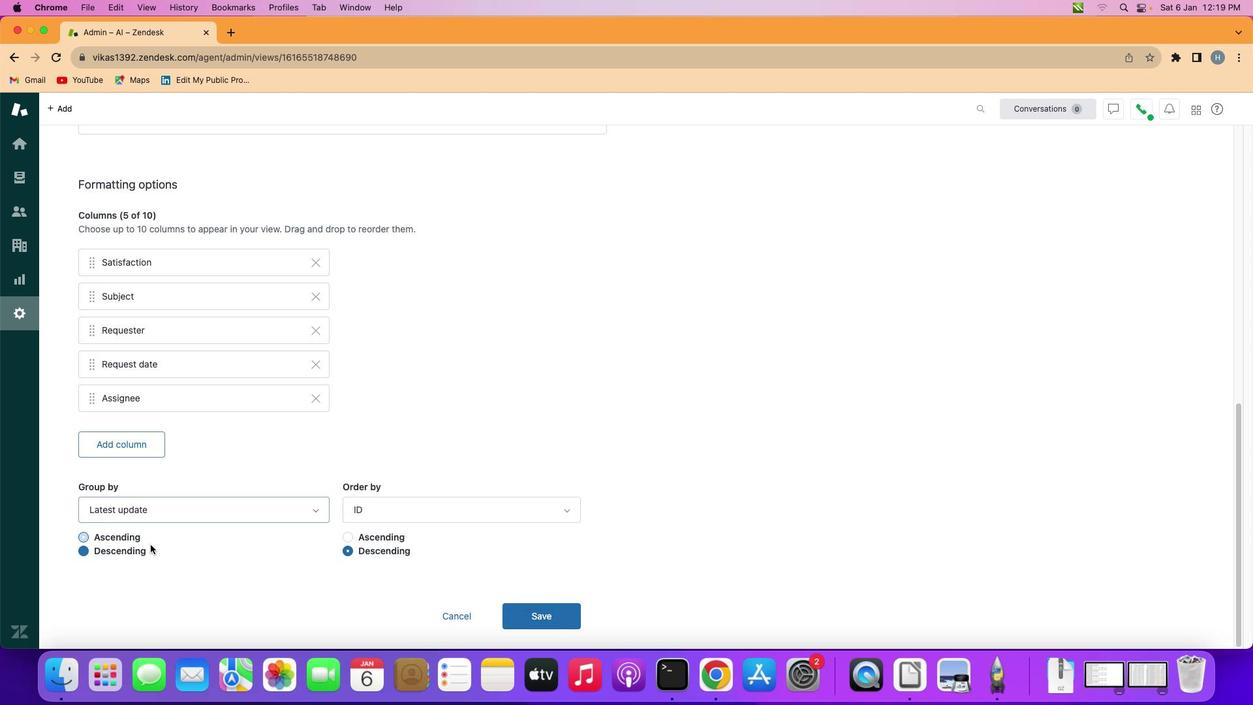 
Action: Mouse moved to (546, 614)
Screenshot: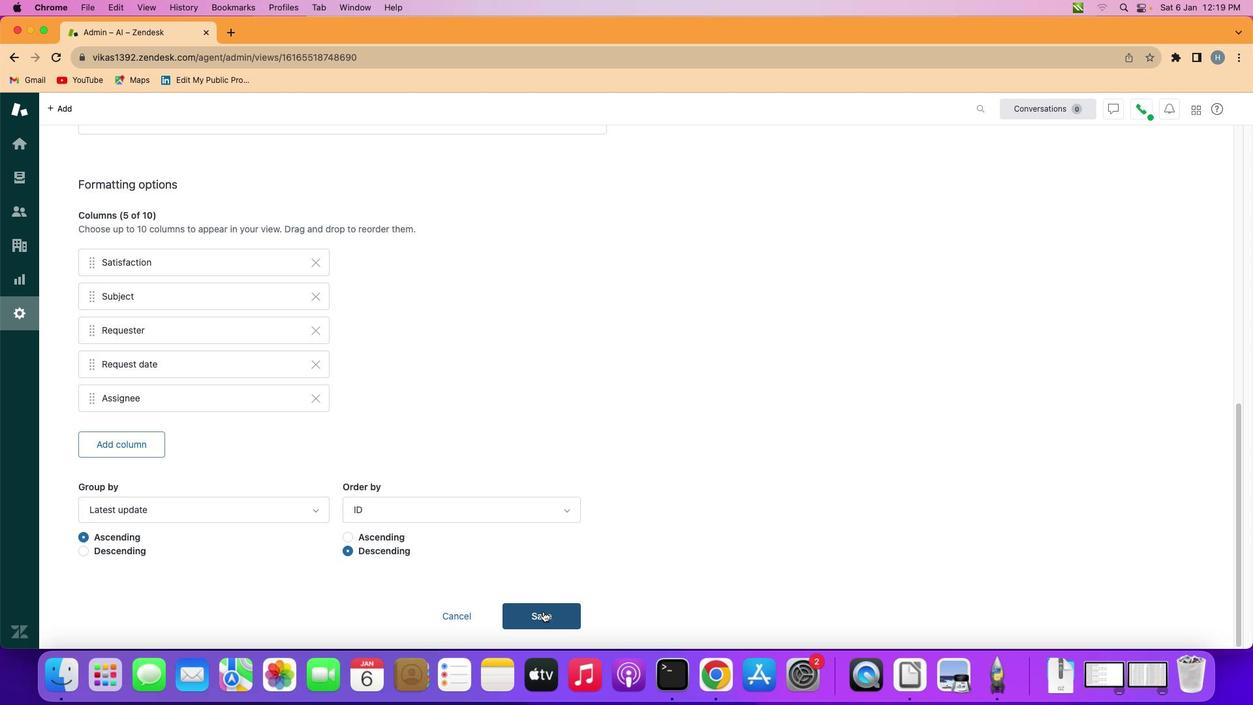 
Action: Mouse pressed left at (546, 614)
Screenshot: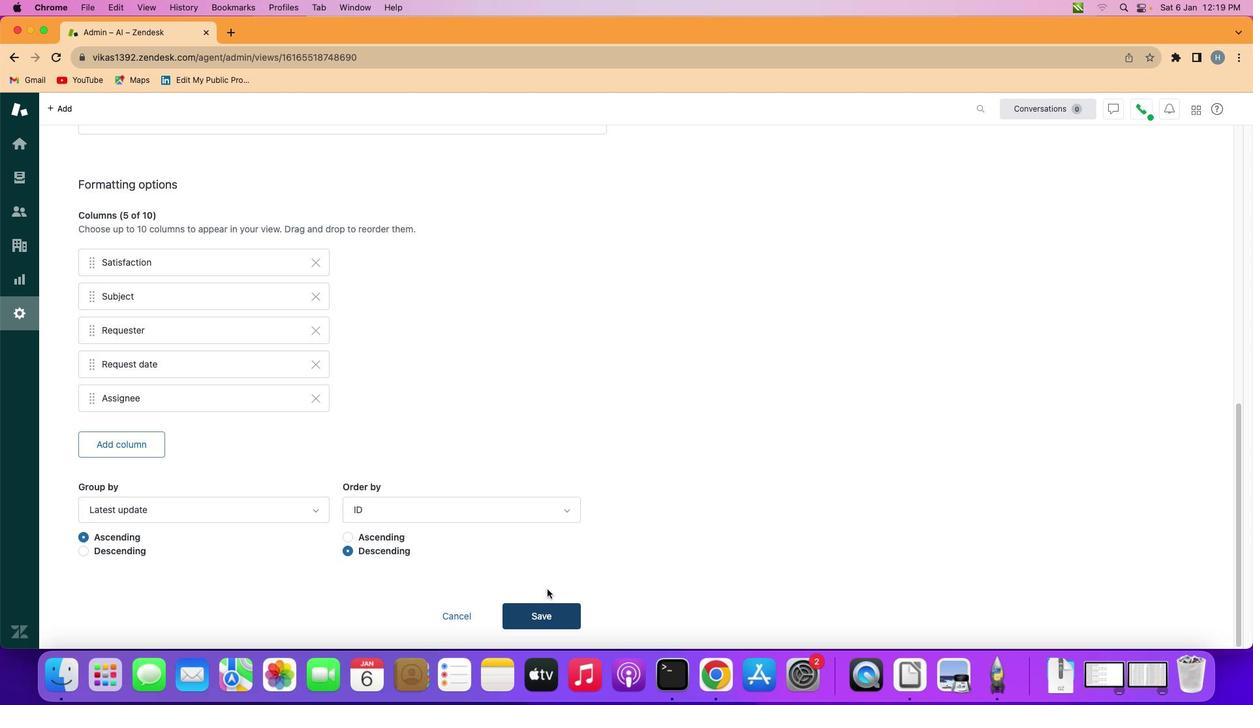 
Action: Mouse moved to (564, 377)
Screenshot: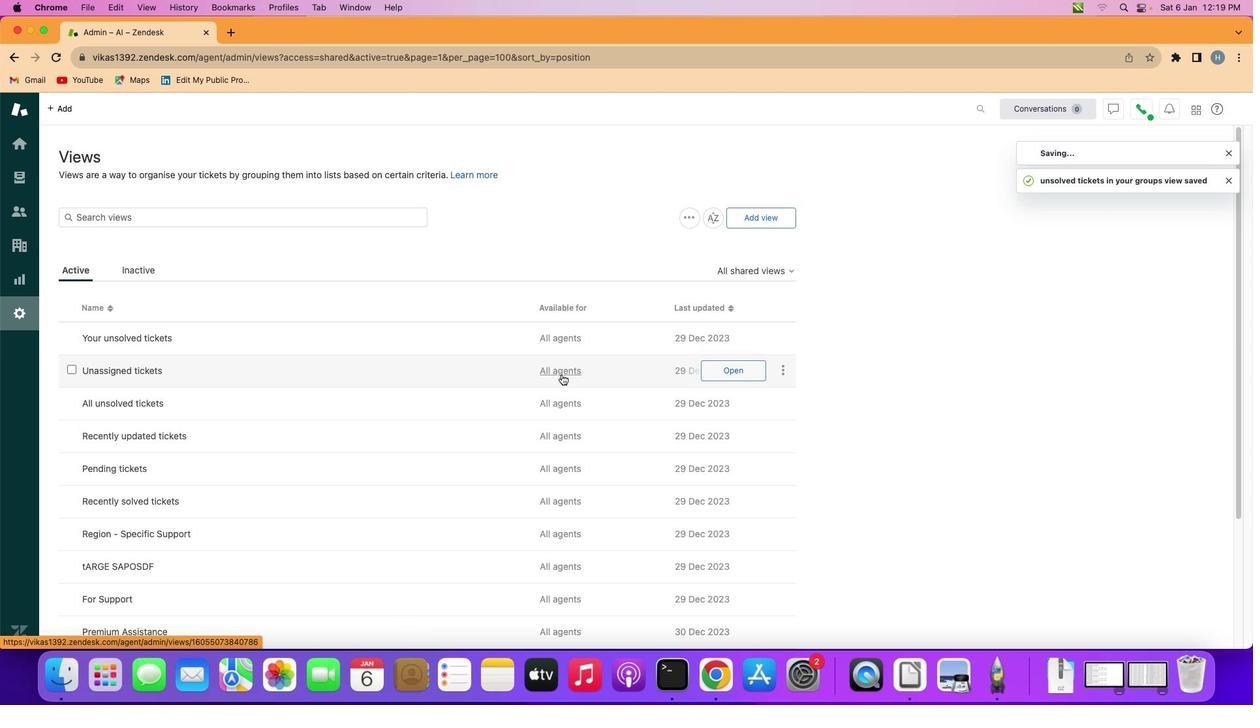 
